 Task: Add a signature Jennifer Adams containing Best wishes for a happy National Nurses Day, Jennifer Adams to email address softage.8@softage.net and add a folder Financial aid
Action: Mouse moved to (137, 174)
Screenshot: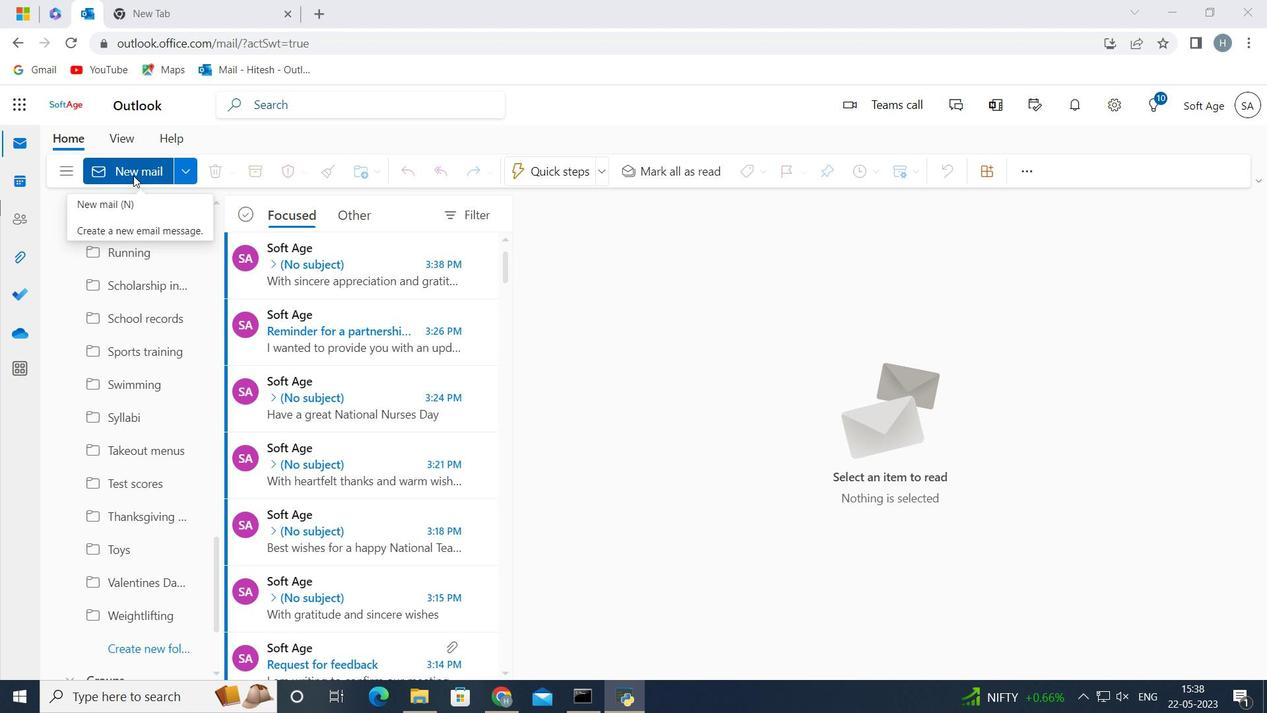 
Action: Mouse pressed left at (137, 174)
Screenshot: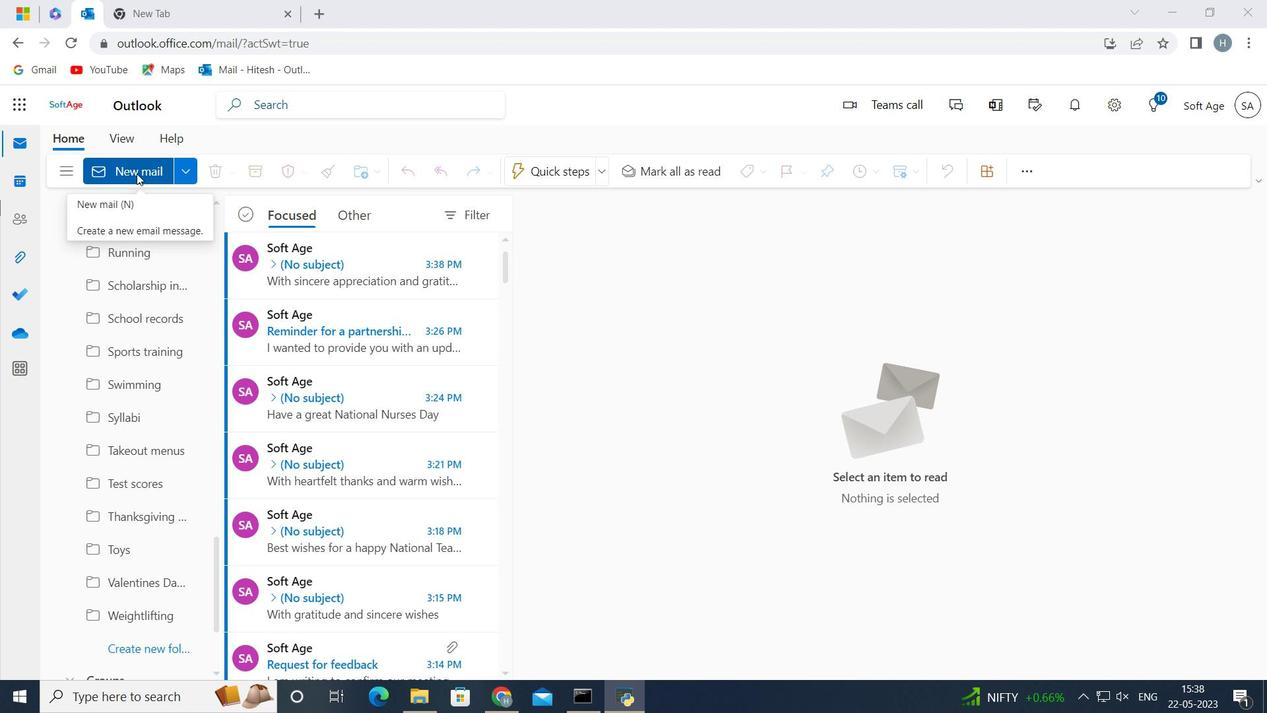 
Action: Mouse moved to (1047, 176)
Screenshot: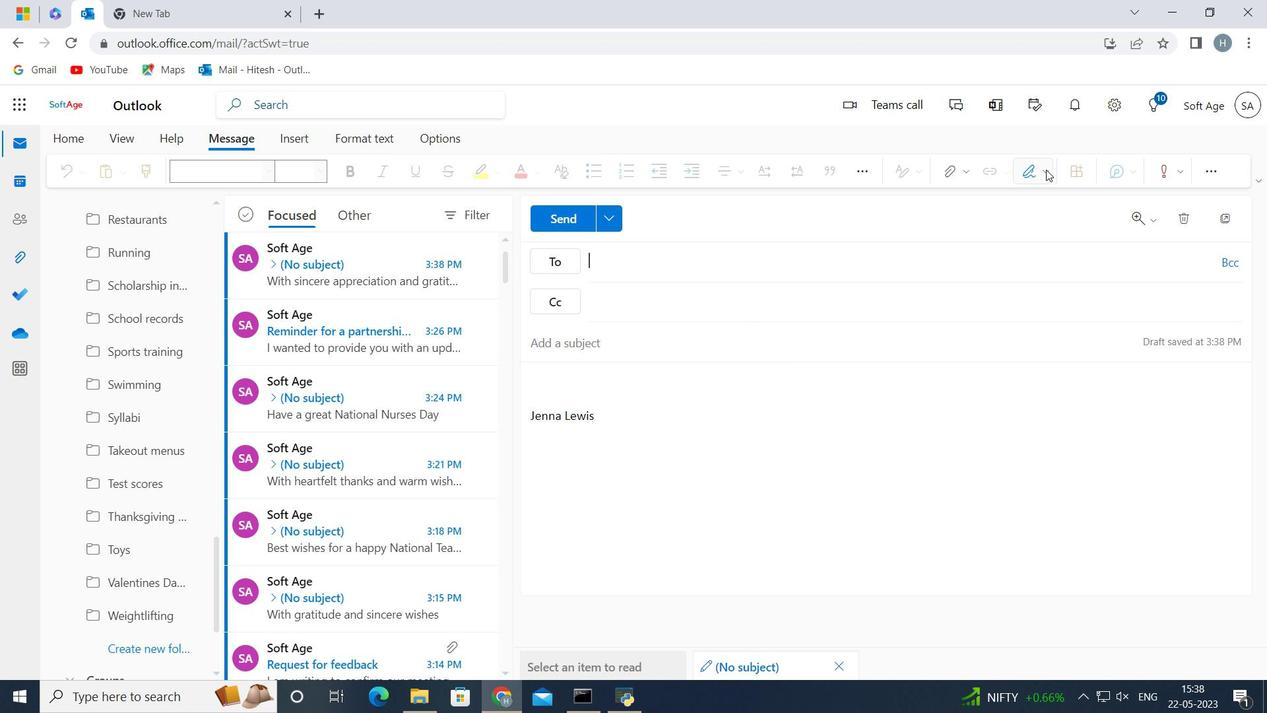 
Action: Mouse pressed left at (1047, 176)
Screenshot: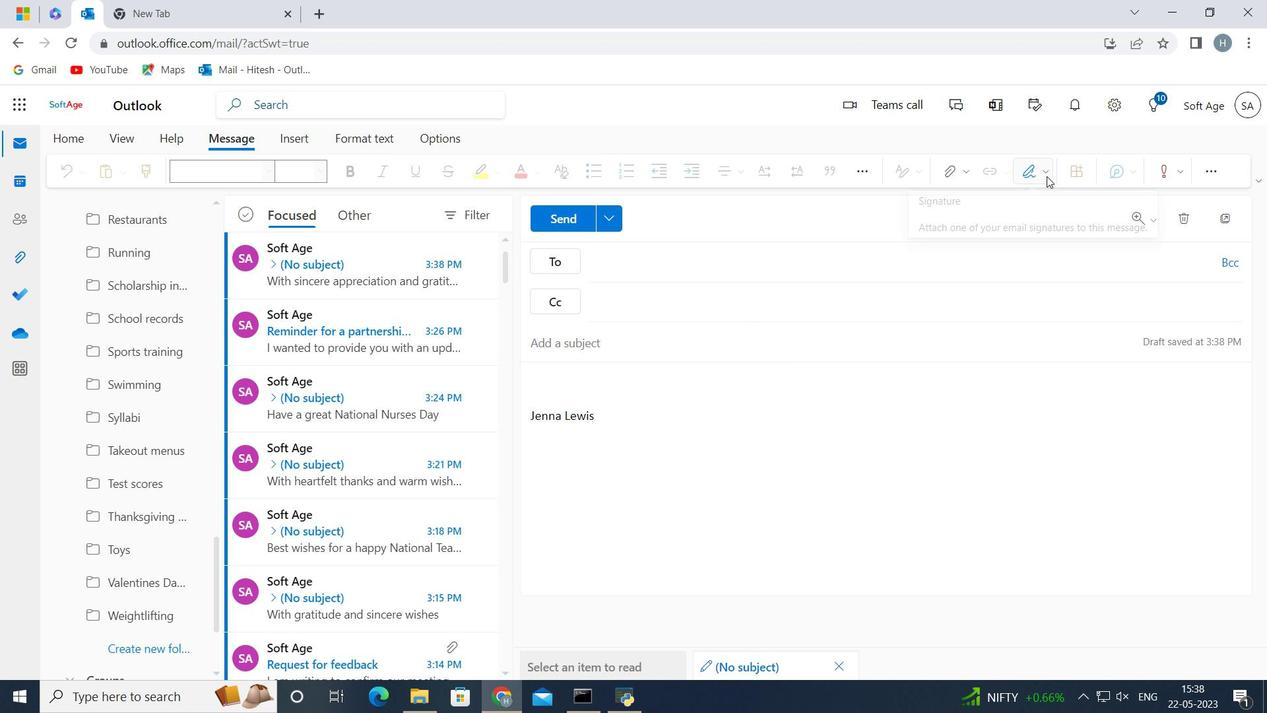 
Action: Mouse moved to (994, 425)
Screenshot: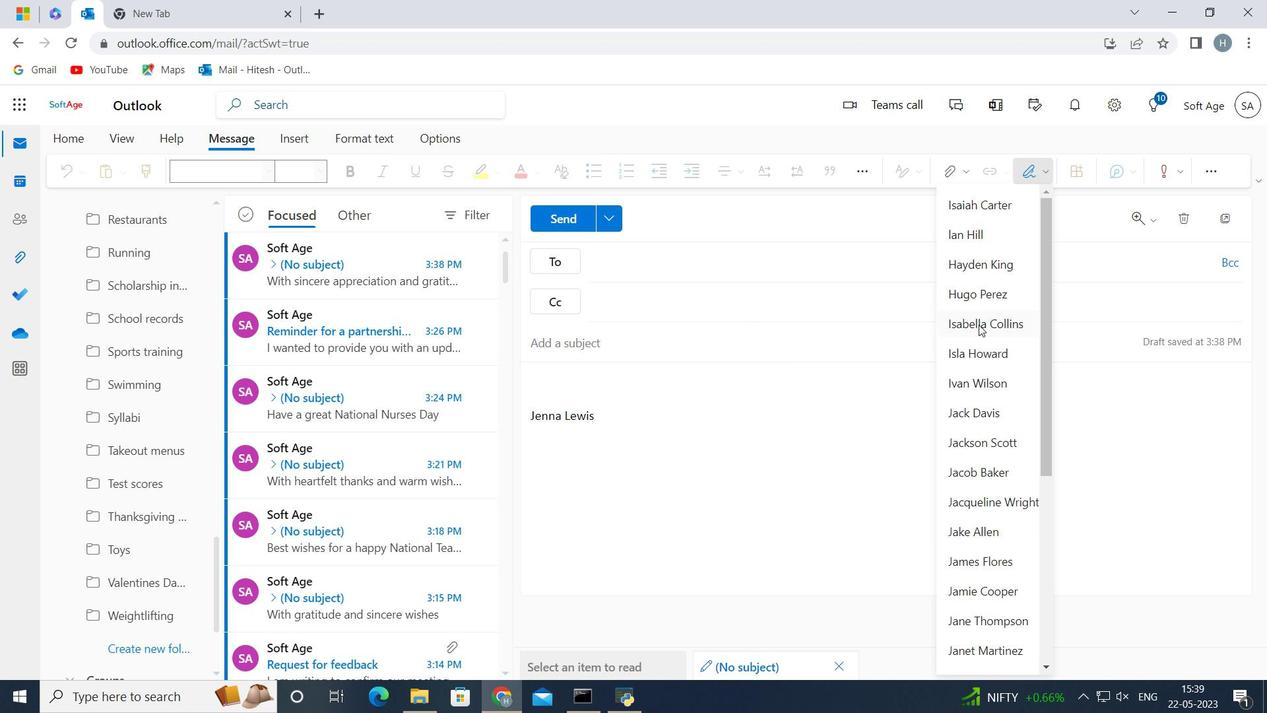 
Action: Mouse scrolled (994, 425) with delta (0, 0)
Screenshot: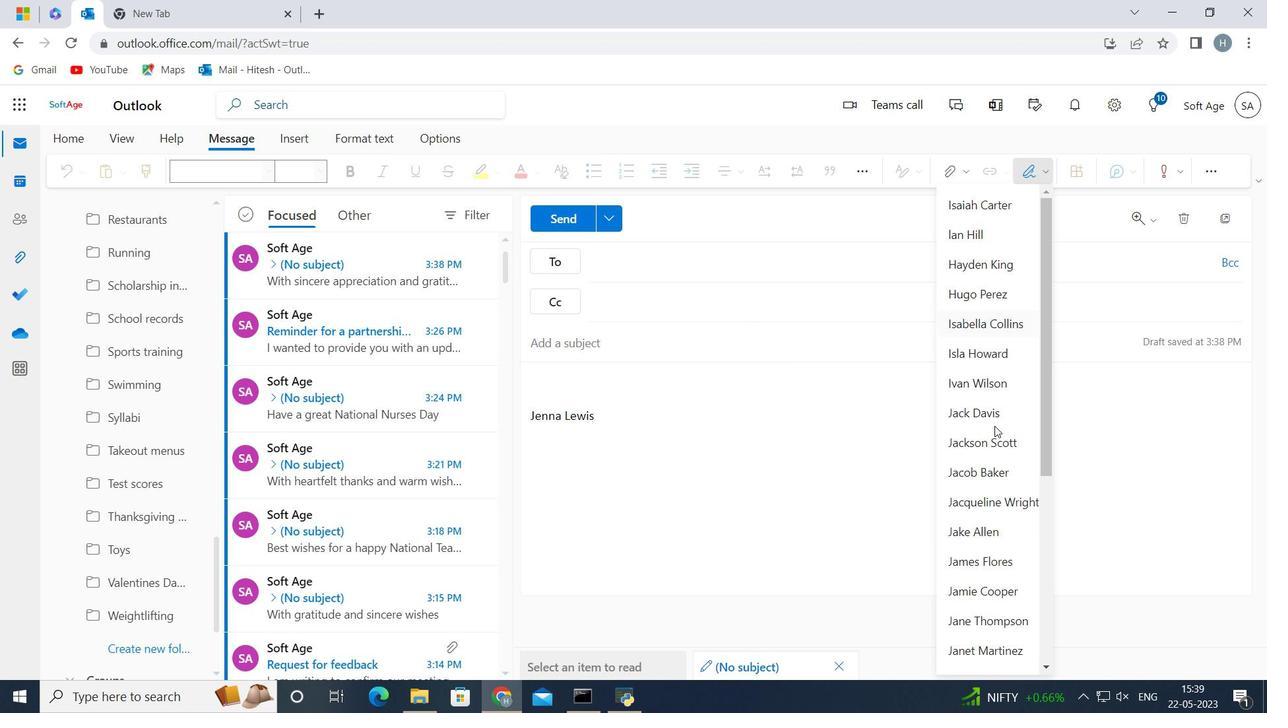 
Action: Mouse moved to (994, 427)
Screenshot: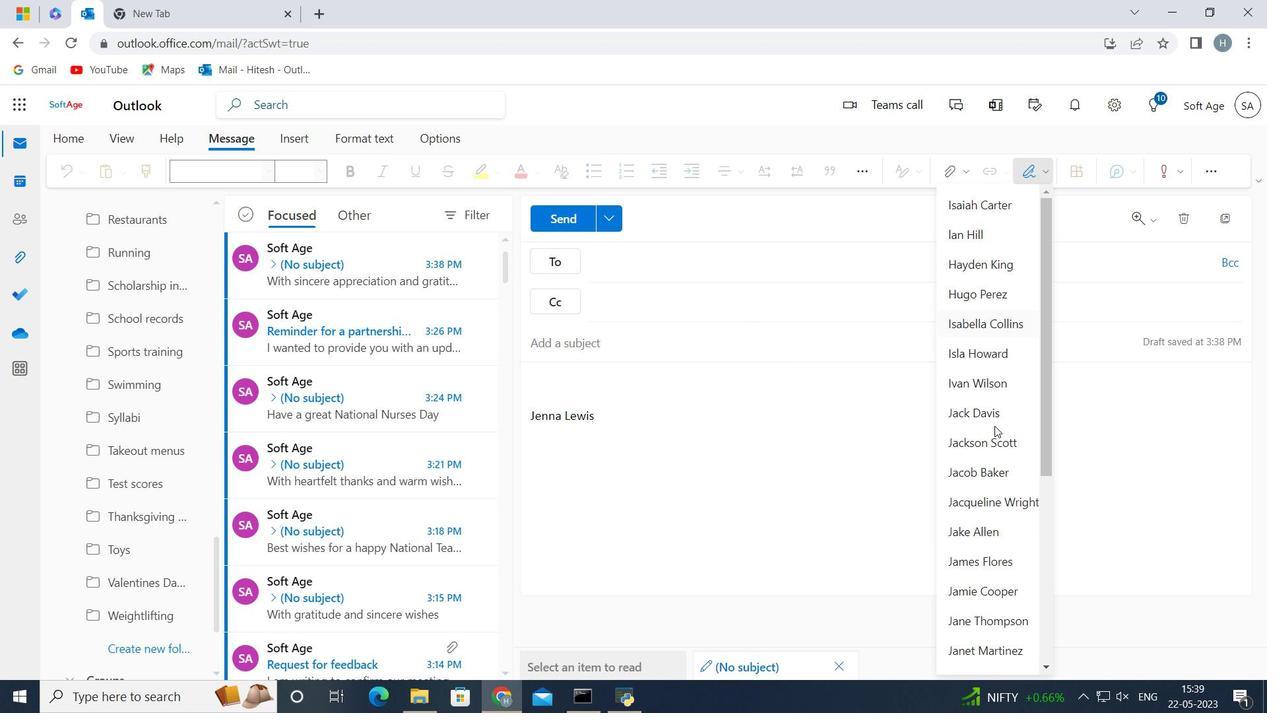 
Action: Mouse scrolled (994, 427) with delta (0, 0)
Screenshot: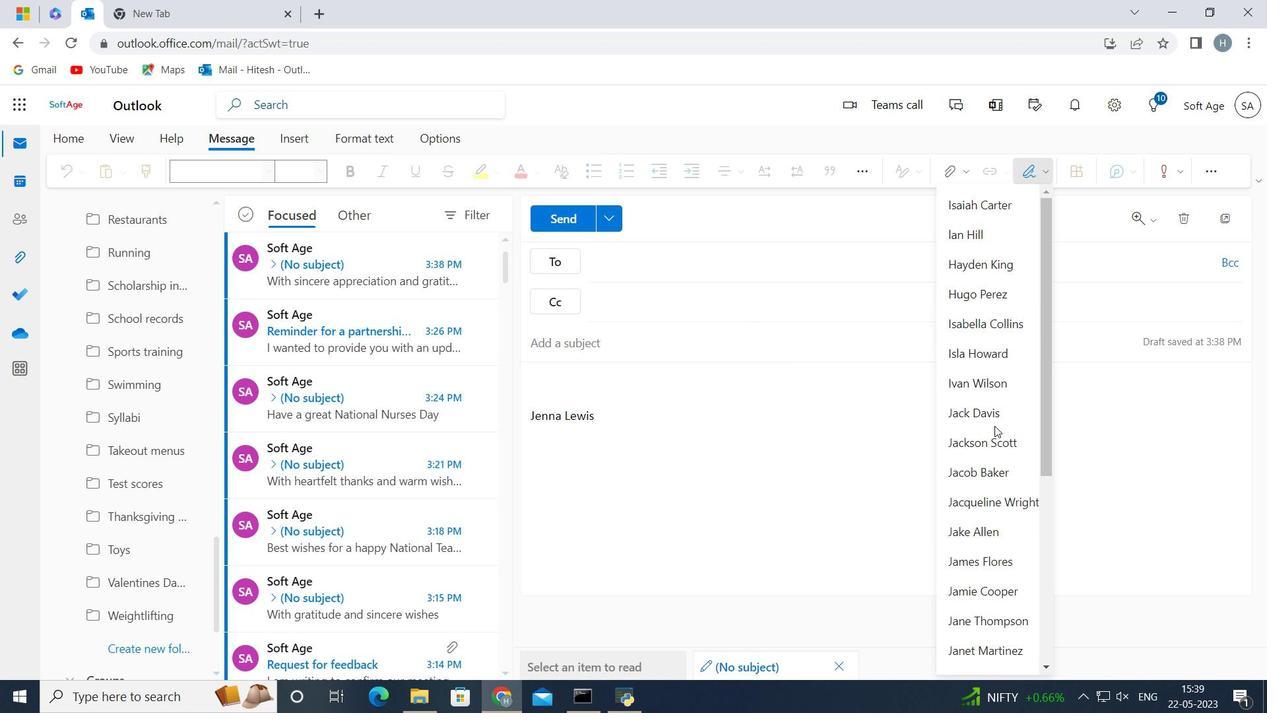 
Action: Mouse scrolled (994, 427) with delta (0, 0)
Screenshot: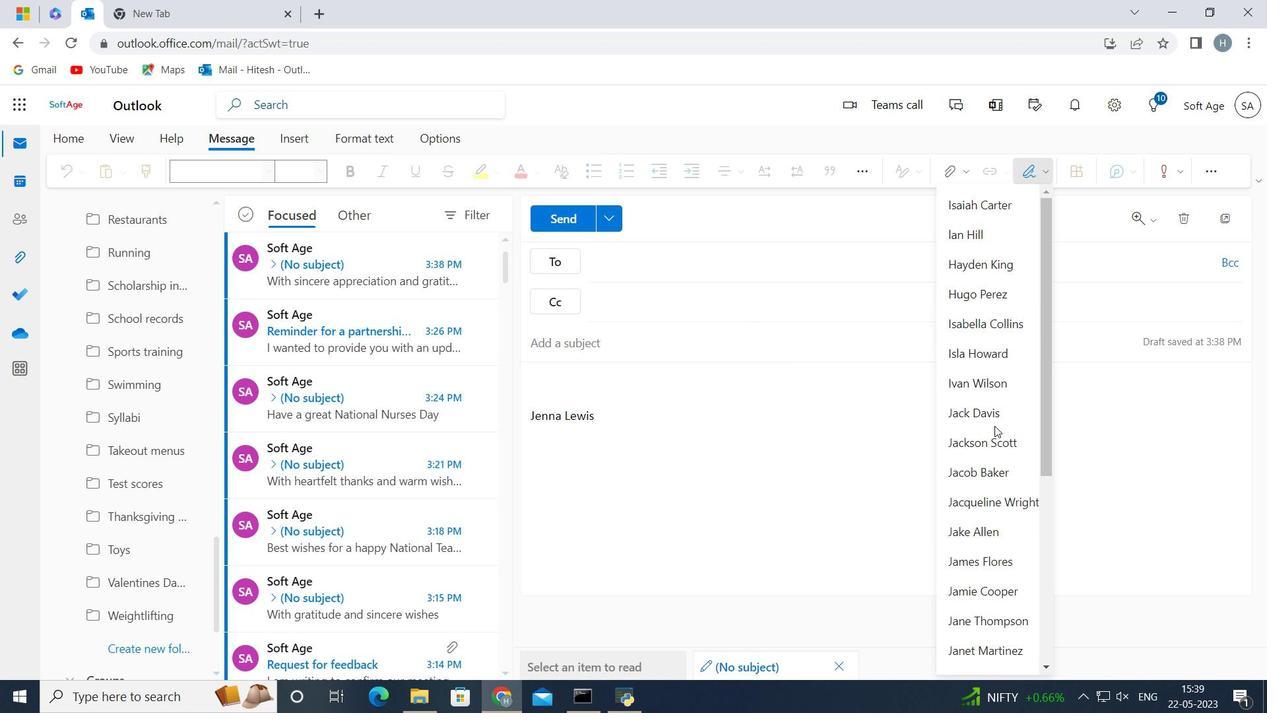
Action: Mouse scrolled (994, 427) with delta (0, 0)
Screenshot: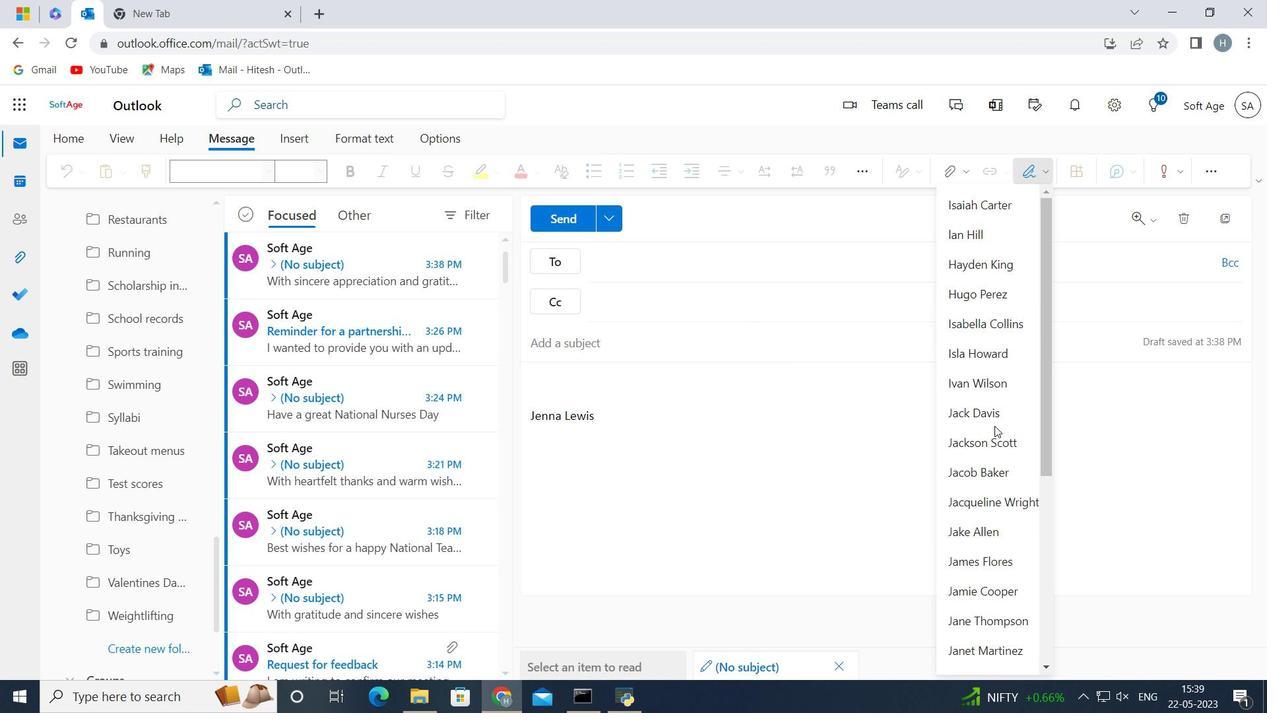 
Action: Mouse scrolled (994, 427) with delta (0, 0)
Screenshot: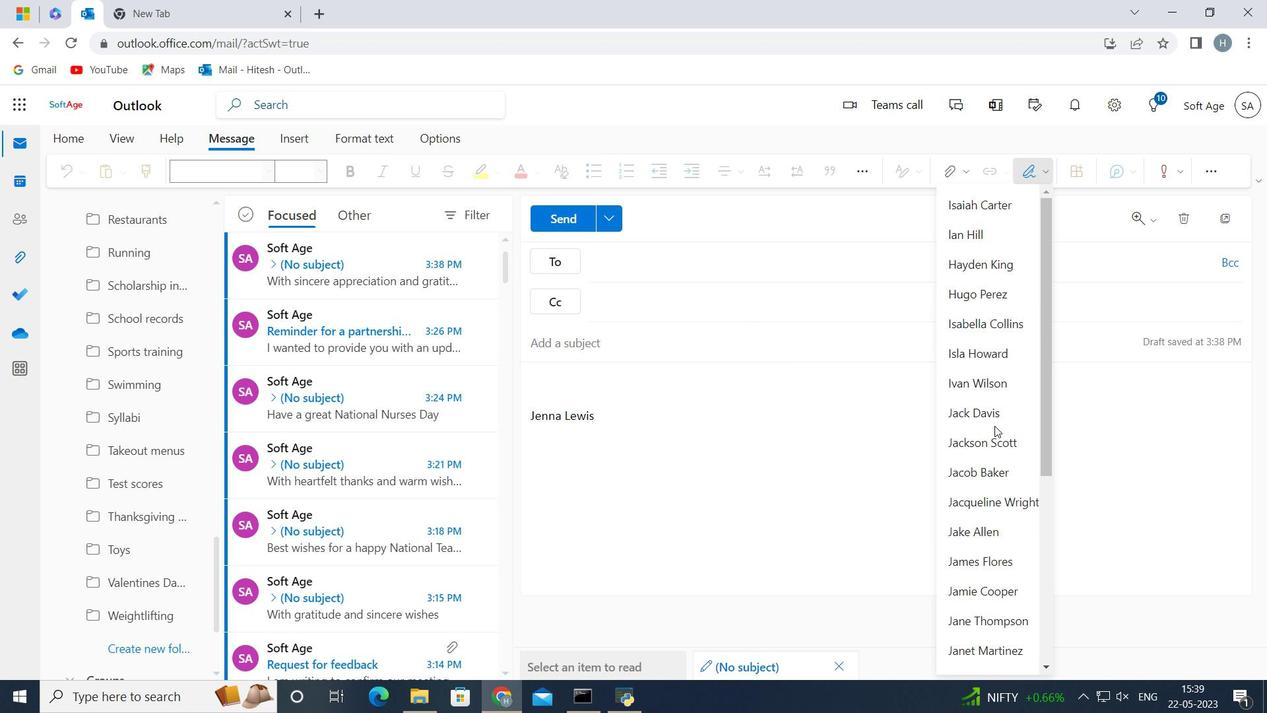 
Action: Mouse moved to (994, 428)
Screenshot: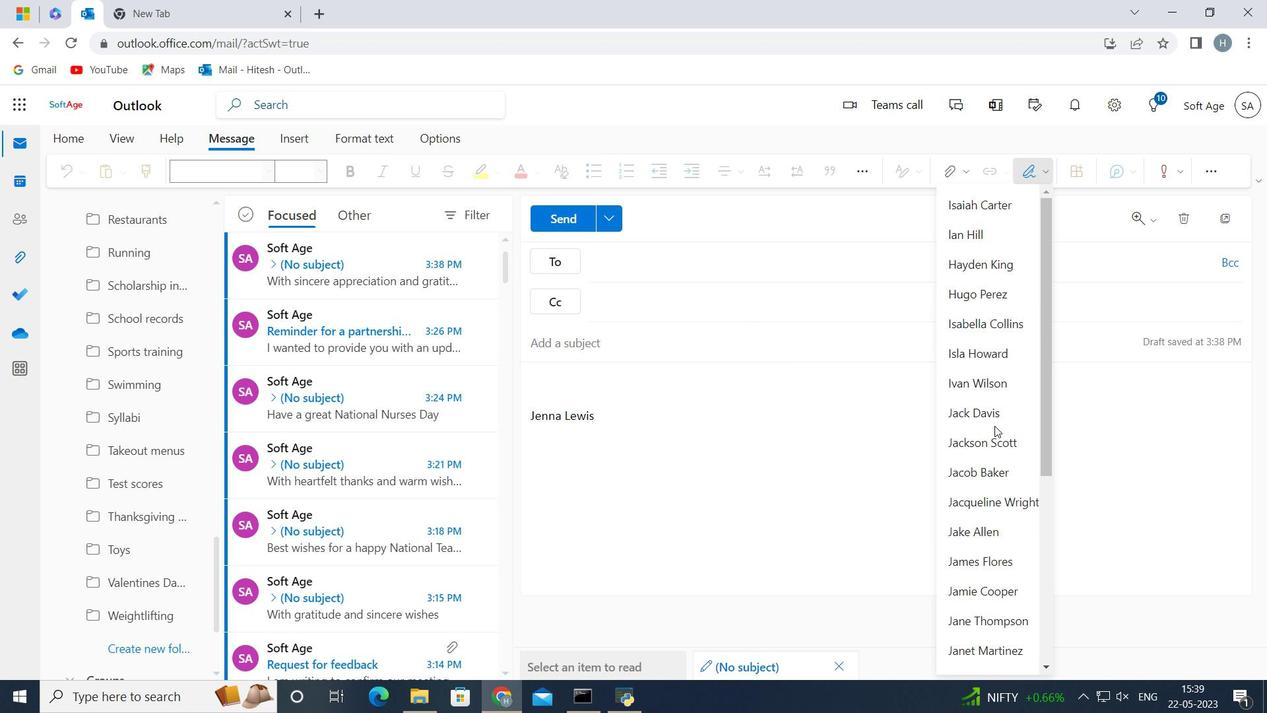 
Action: Mouse scrolled (994, 427) with delta (0, 0)
Screenshot: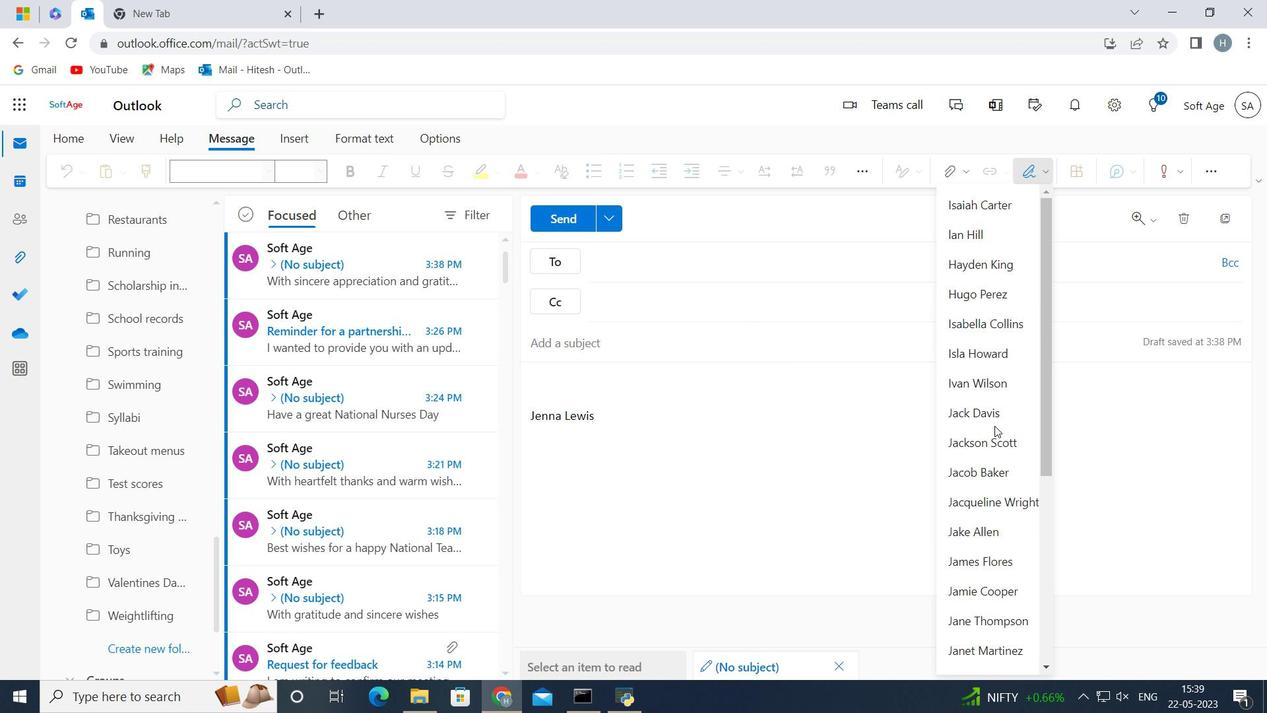 
Action: Mouse moved to (992, 443)
Screenshot: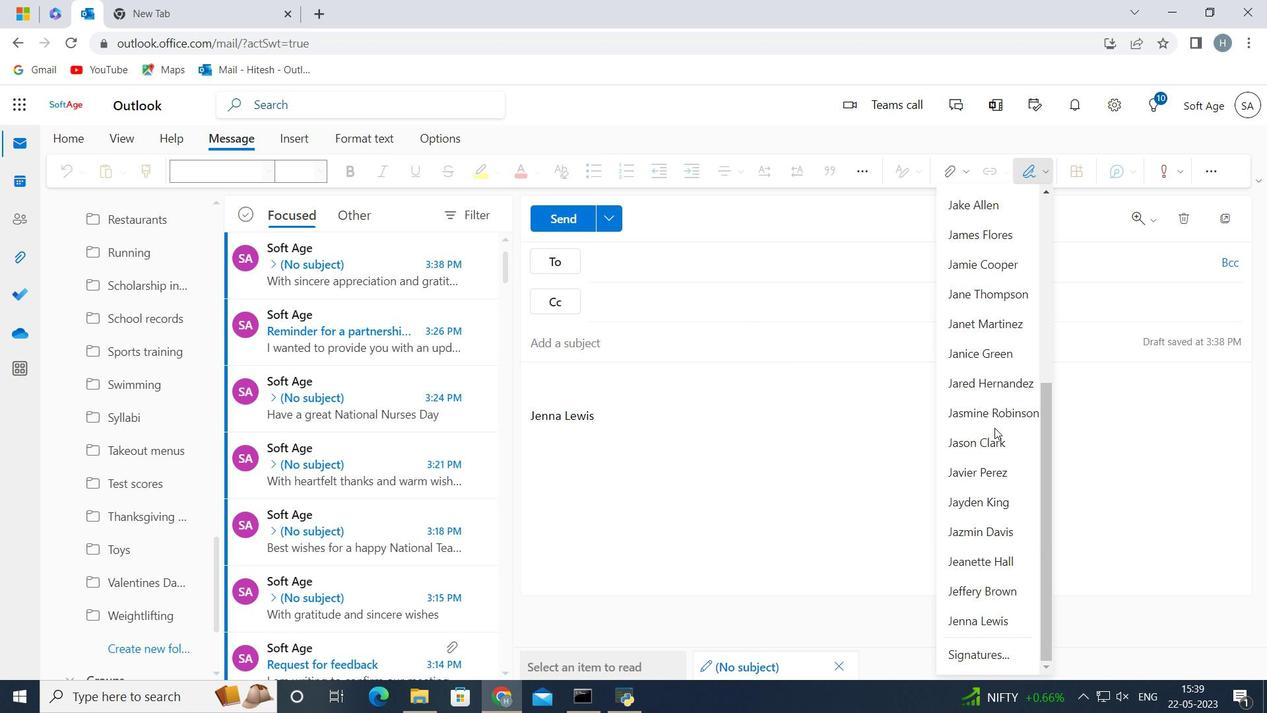 
Action: Mouse scrolled (993, 436) with delta (0, 0)
Screenshot: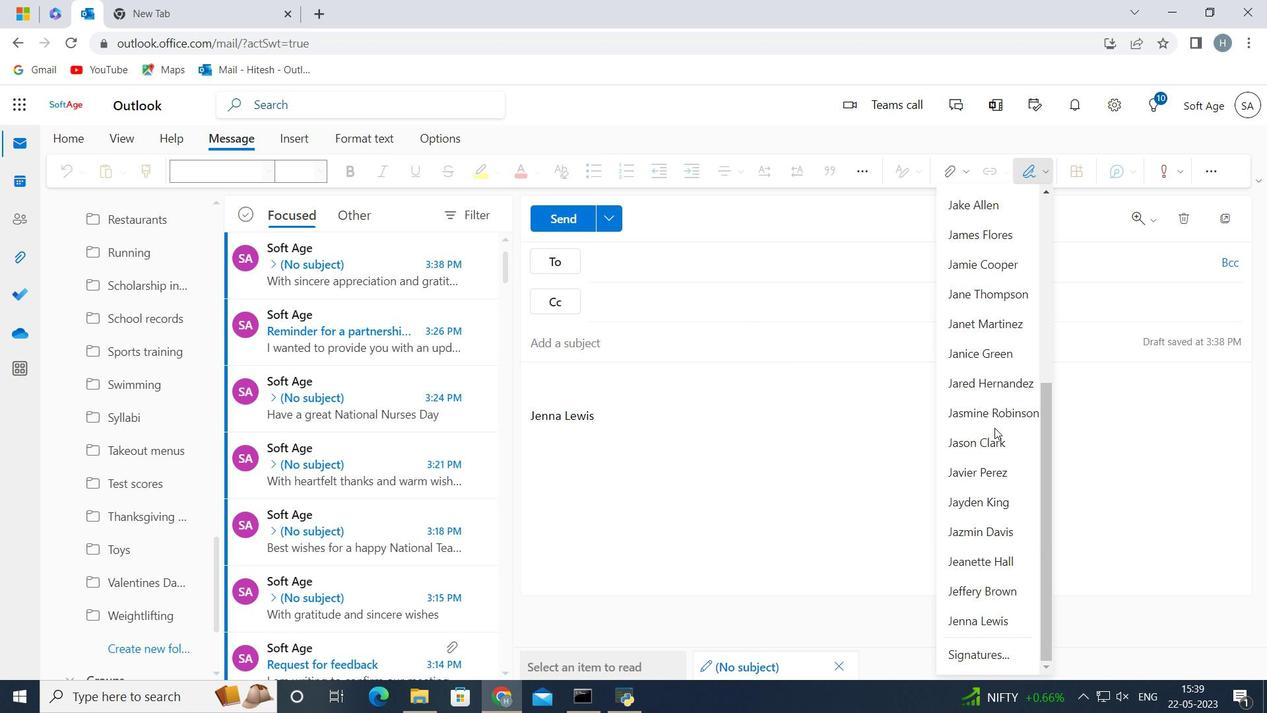 
Action: Mouse moved to (991, 452)
Screenshot: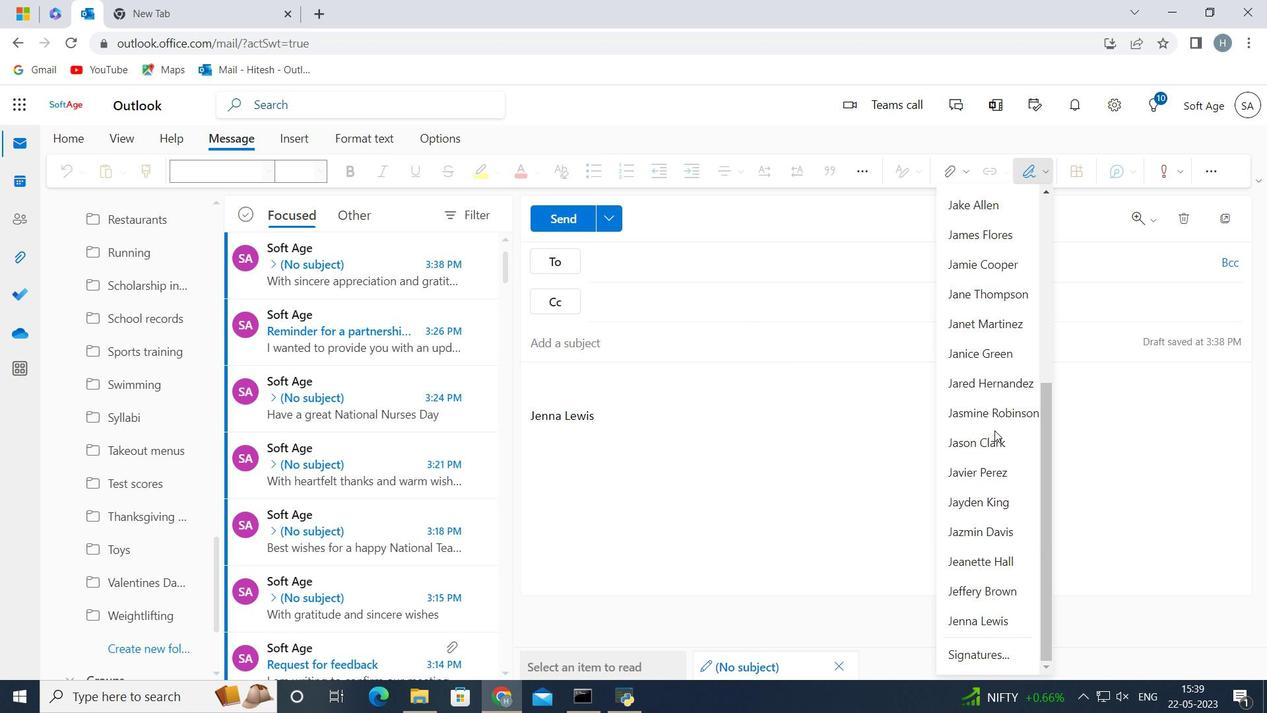 
Action: Mouse scrolled (991, 446) with delta (0, 0)
Screenshot: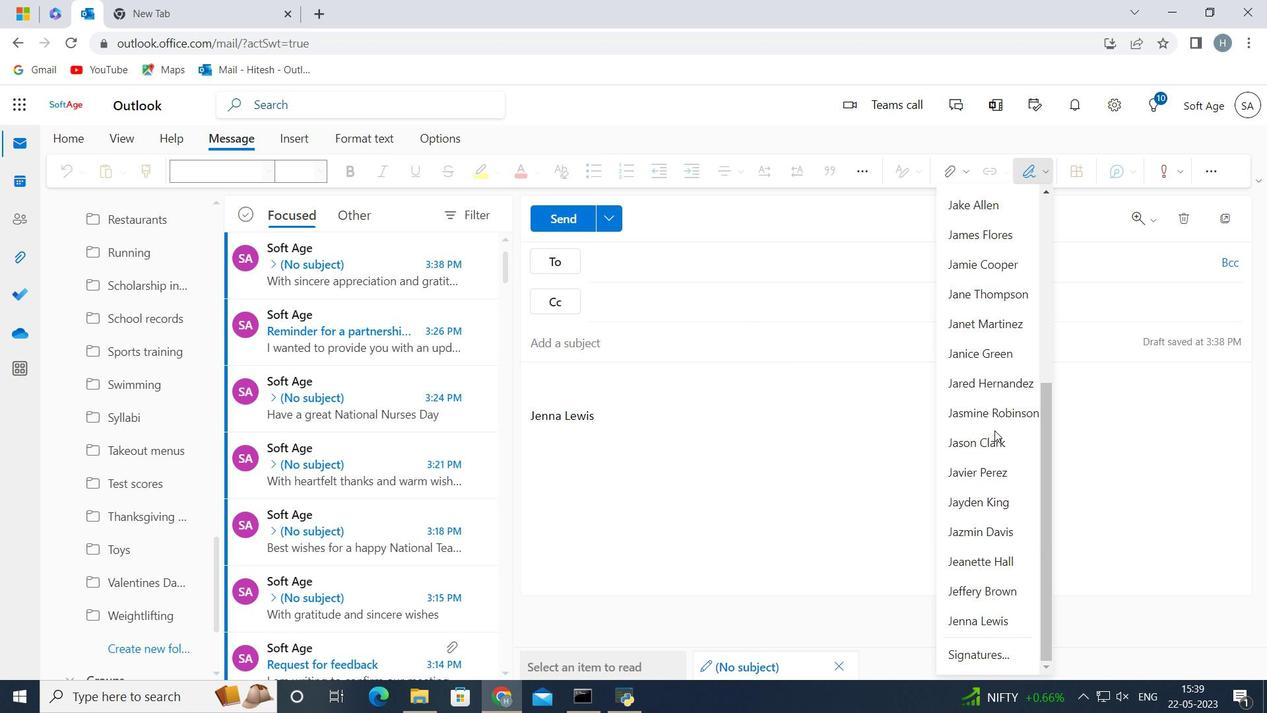 
Action: Mouse moved to (989, 468)
Screenshot: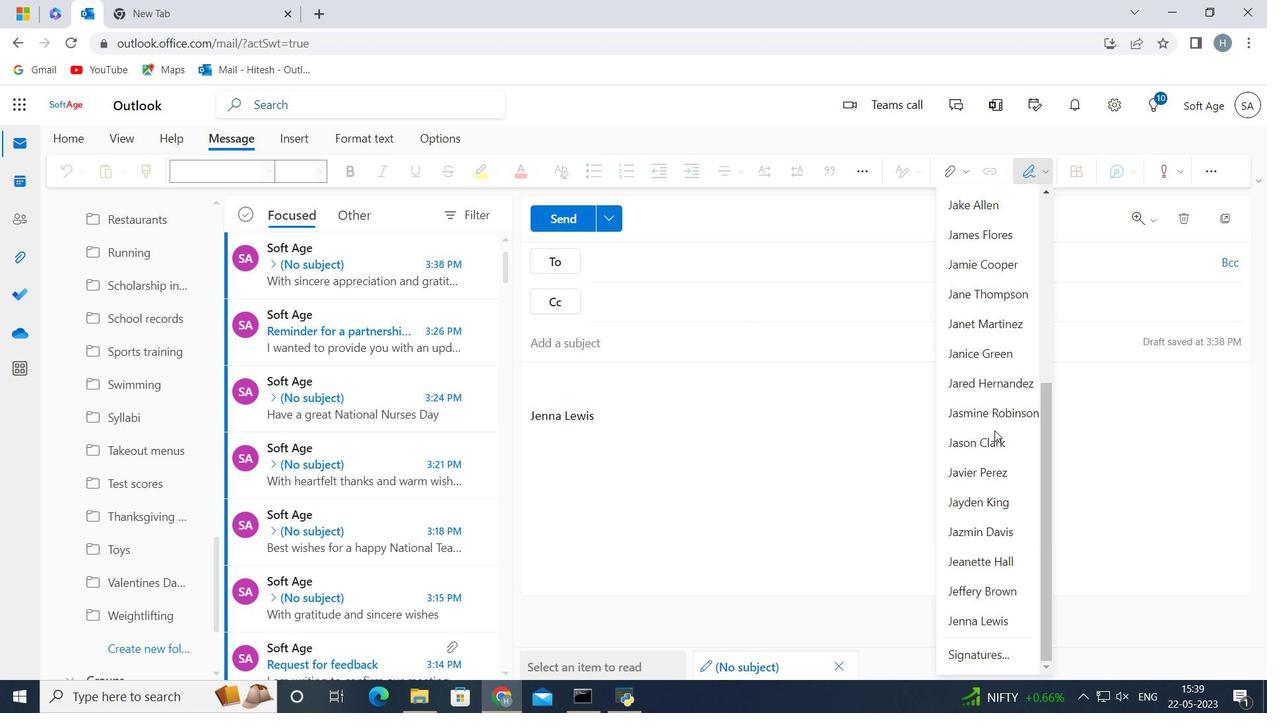 
Action: Mouse scrolled (990, 456) with delta (0, 0)
Screenshot: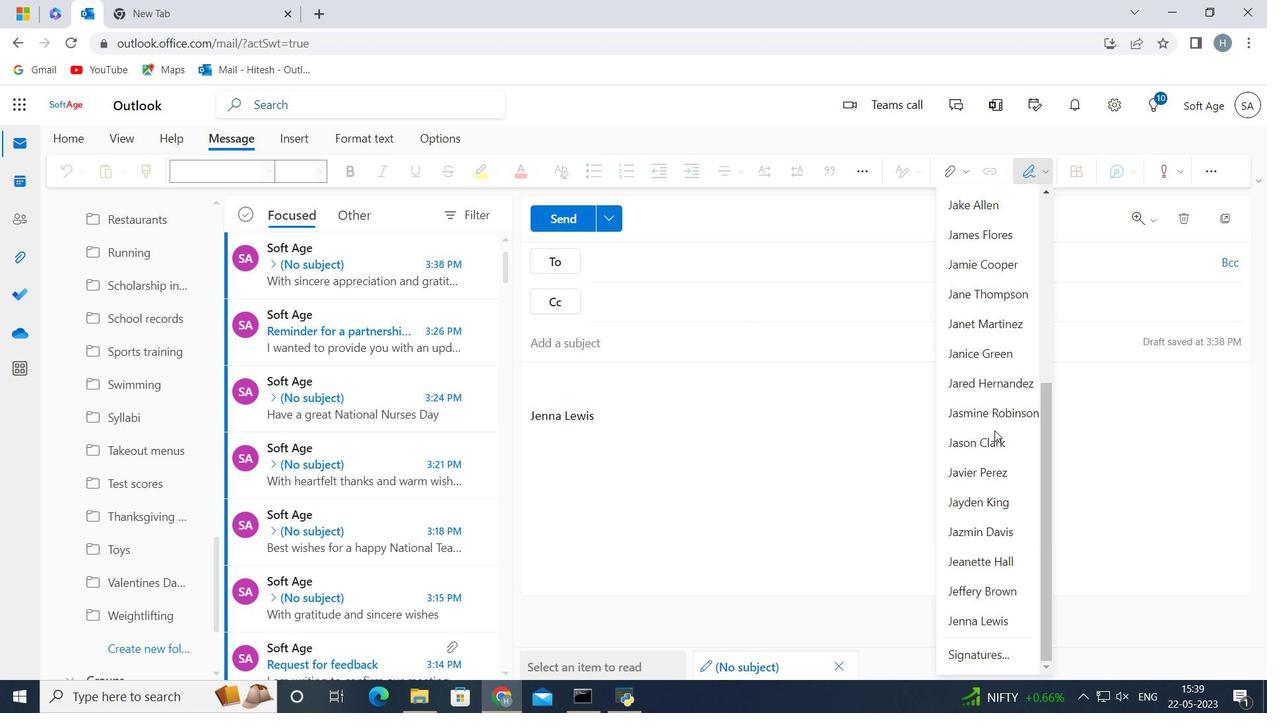 
Action: Mouse moved to (987, 485)
Screenshot: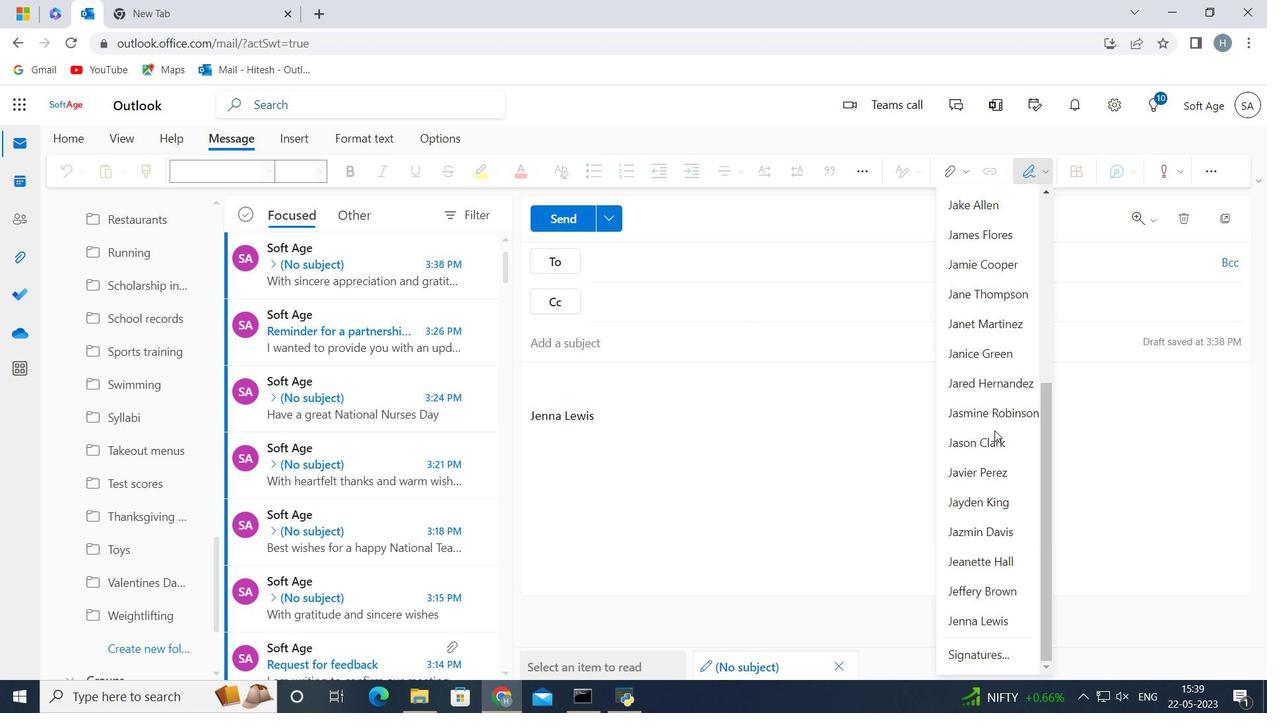 
Action: Mouse scrolled (987, 472) with delta (0, 0)
Screenshot: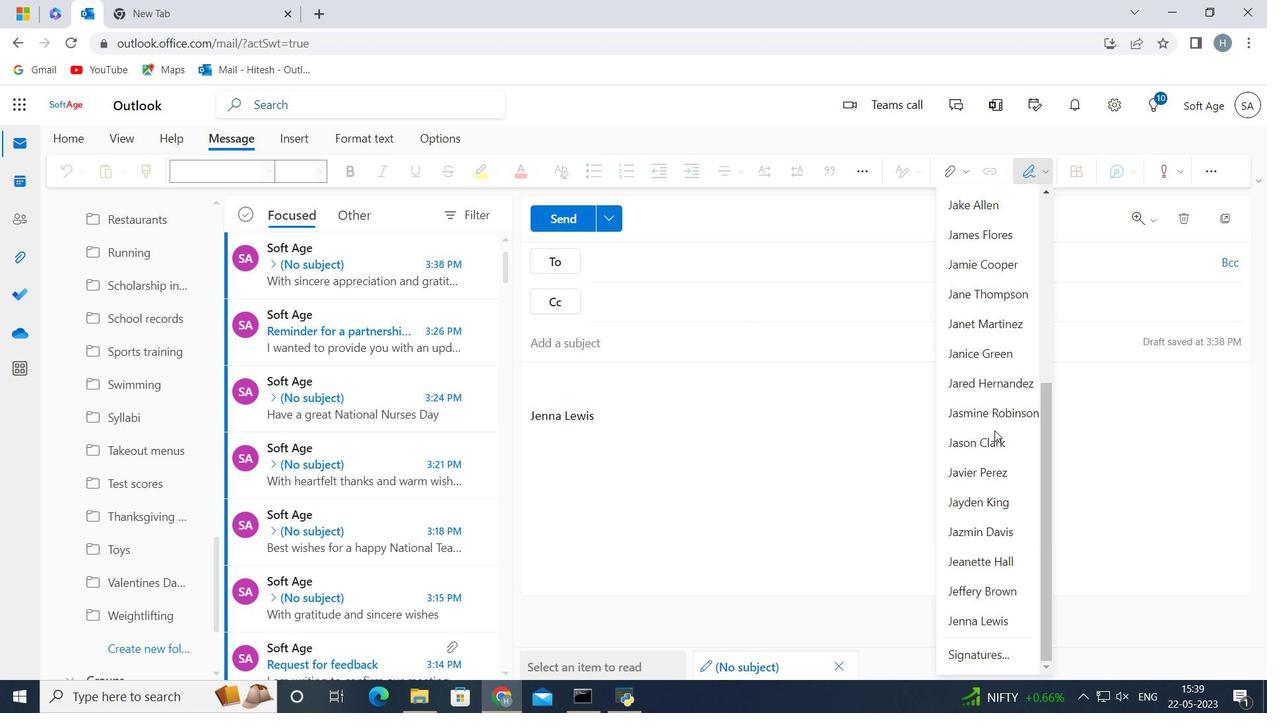 
Action: Mouse moved to (974, 658)
Screenshot: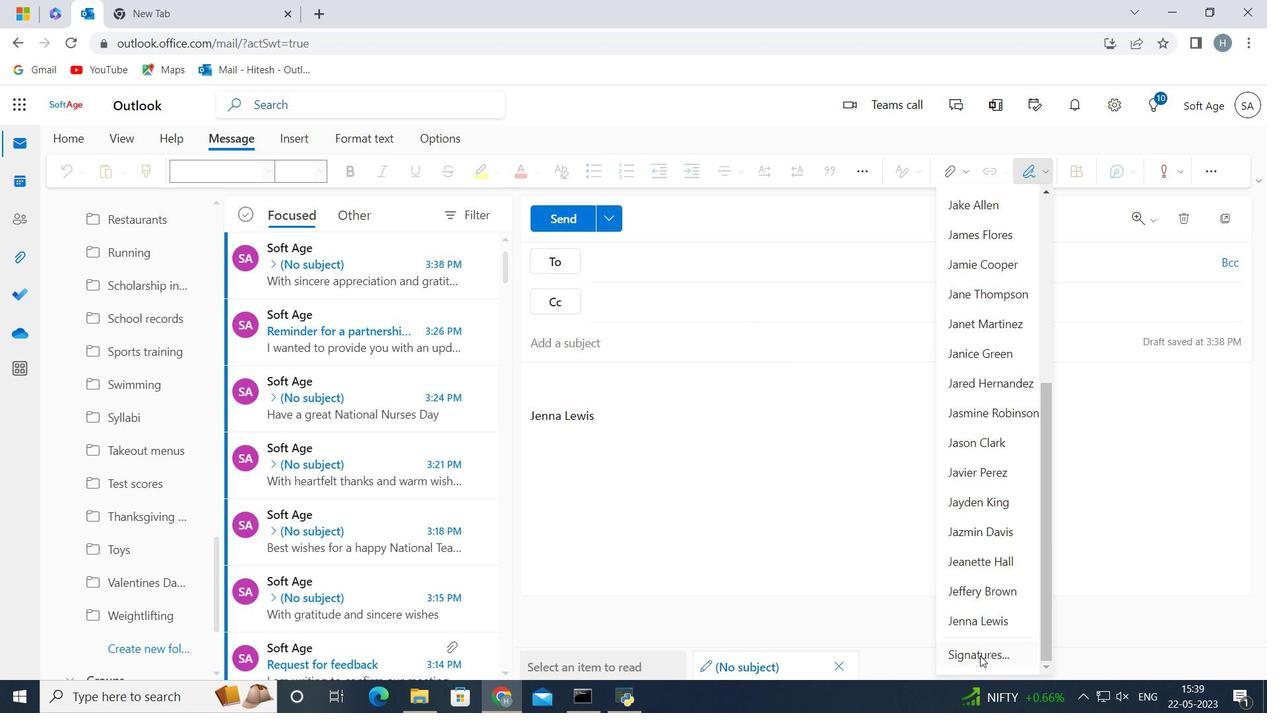 
Action: Mouse pressed left at (974, 658)
Screenshot: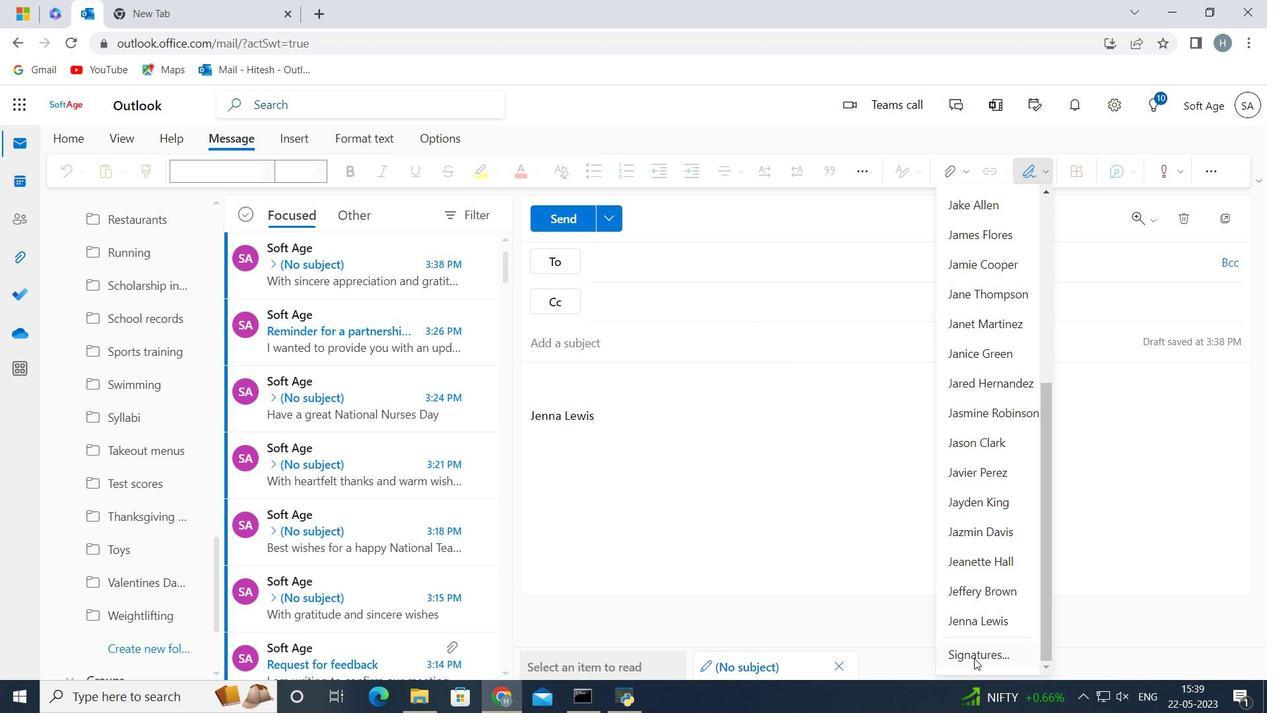 
Action: Mouse moved to (884, 296)
Screenshot: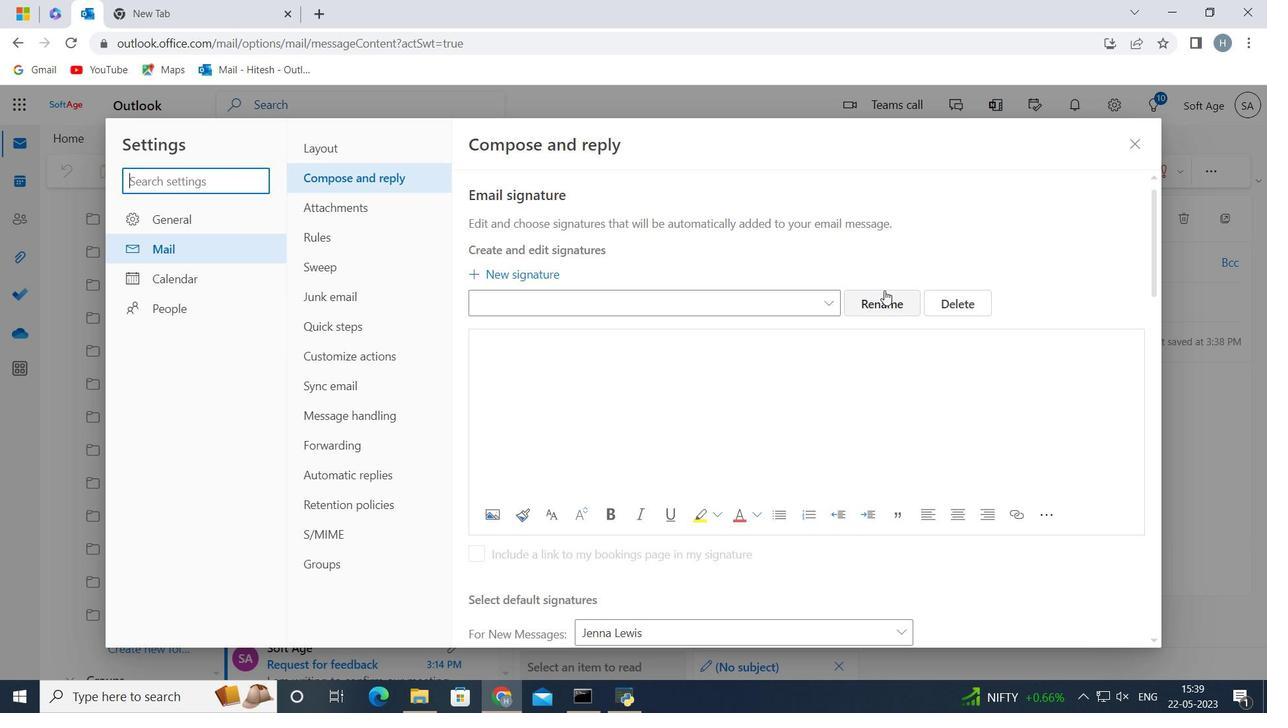 
Action: Mouse pressed left at (884, 296)
Screenshot: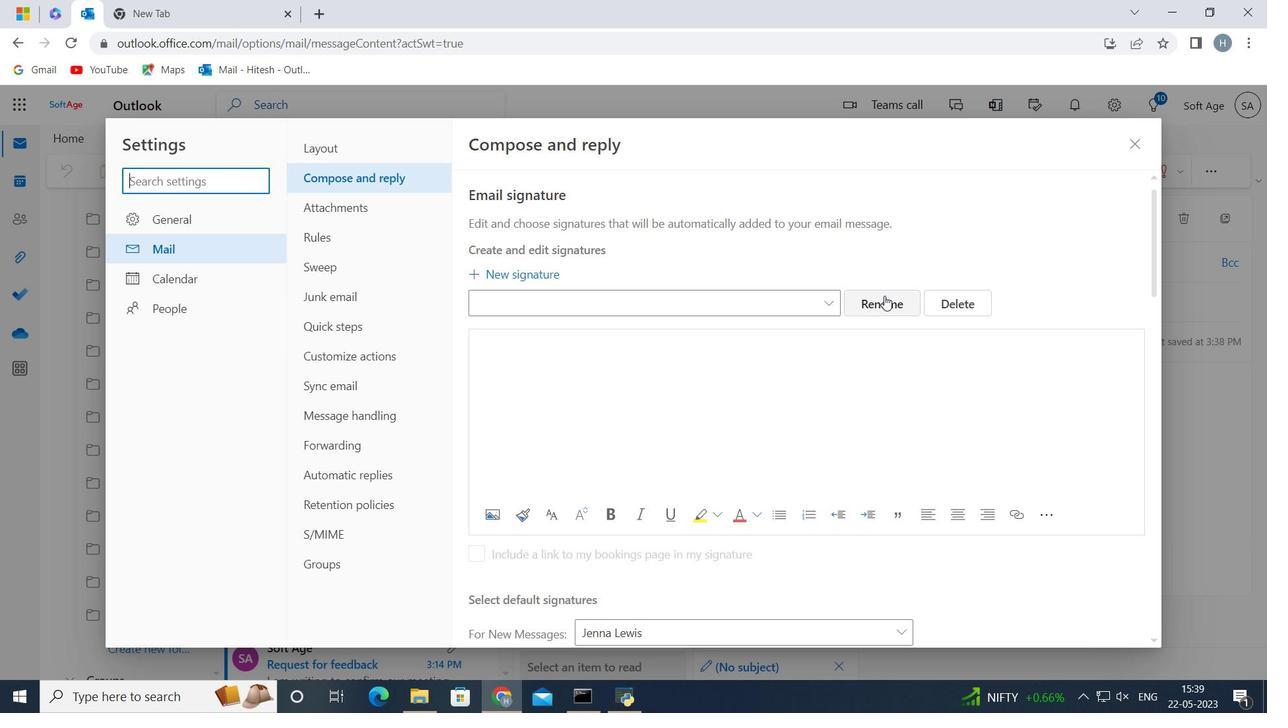 
Action: Mouse moved to (848, 303)
Screenshot: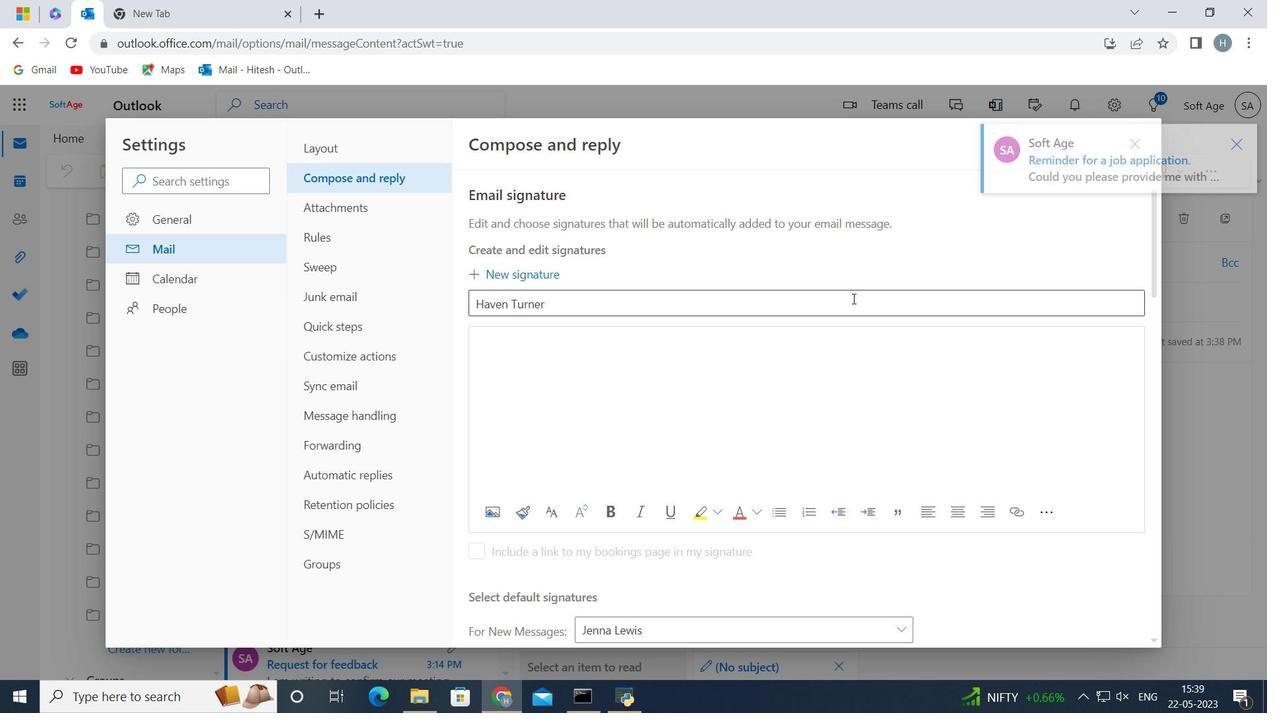 
Action: Mouse pressed left at (848, 303)
Screenshot: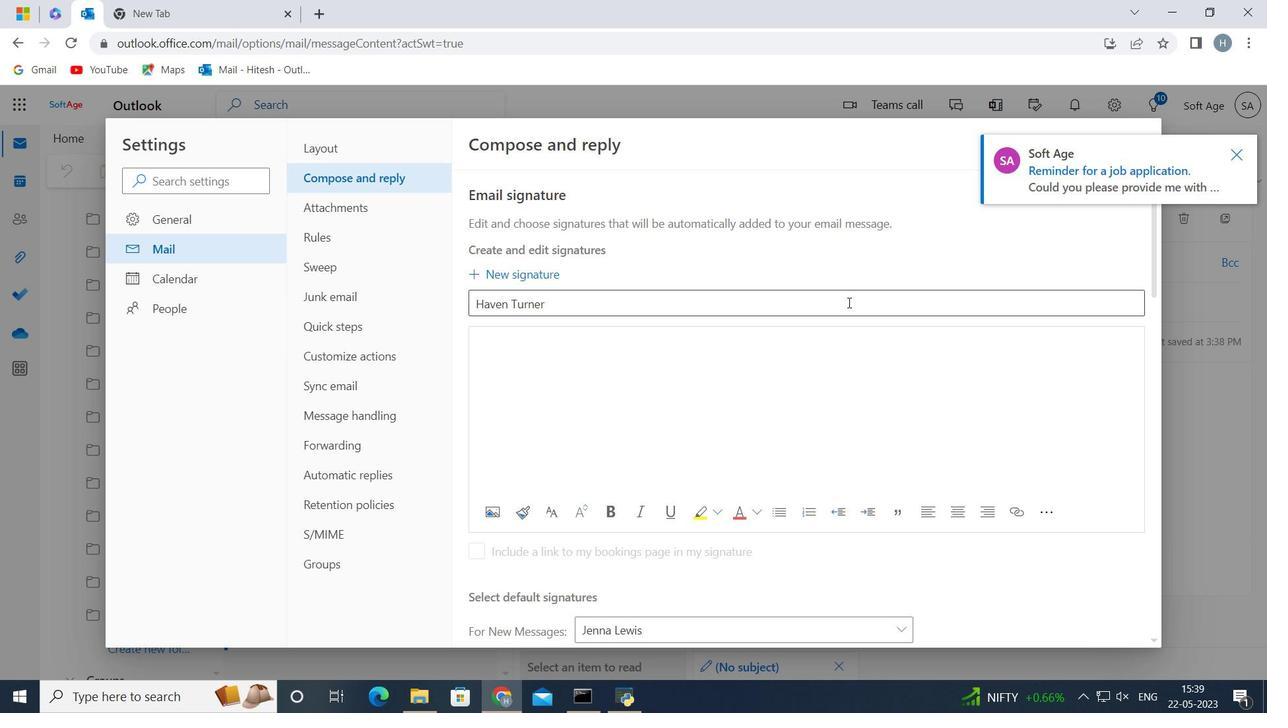 
Action: Key pressed <Key.backspace><Key.backspace><Key.backspace><Key.backspace><Key.backspace><Key.backspace><Key.backspace><Key.backspace><Key.backspace><Key.backspace><Key.backspace><Key.backspace><Key.backspace><Key.shift>Jennier<Key.space><Key.shift>Adams
Screenshot: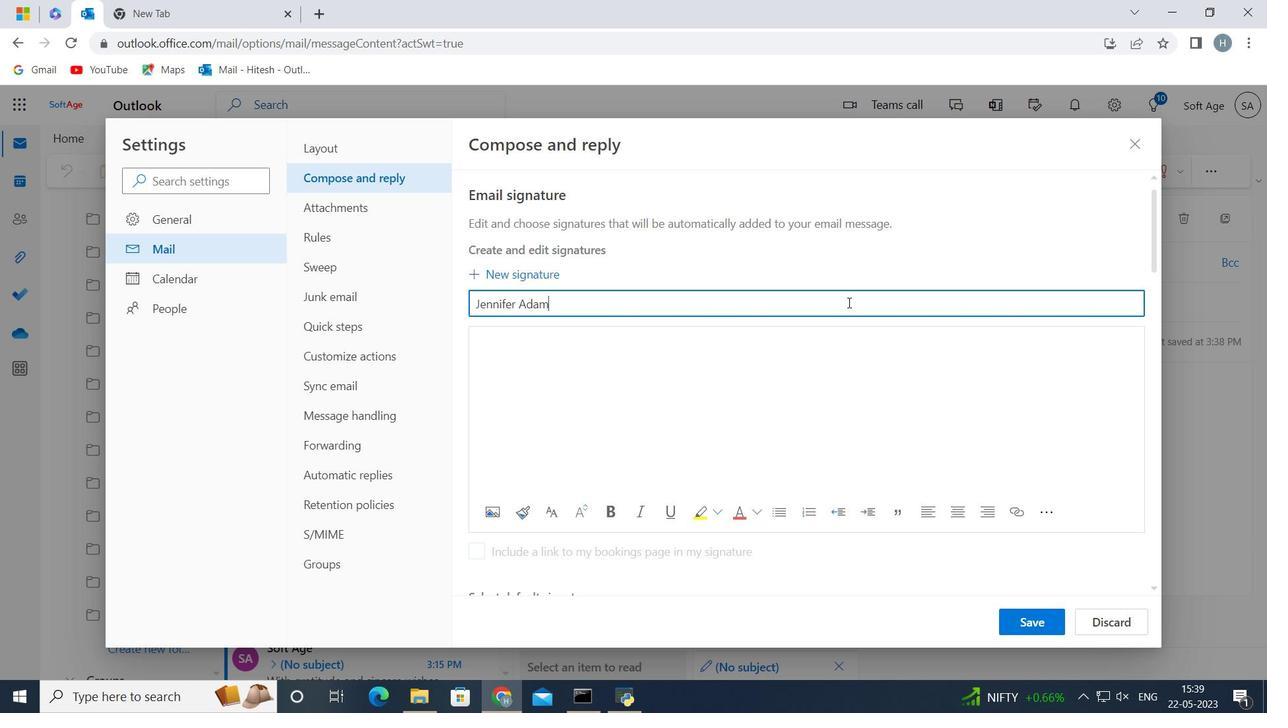 
Action: Mouse moved to (713, 395)
Screenshot: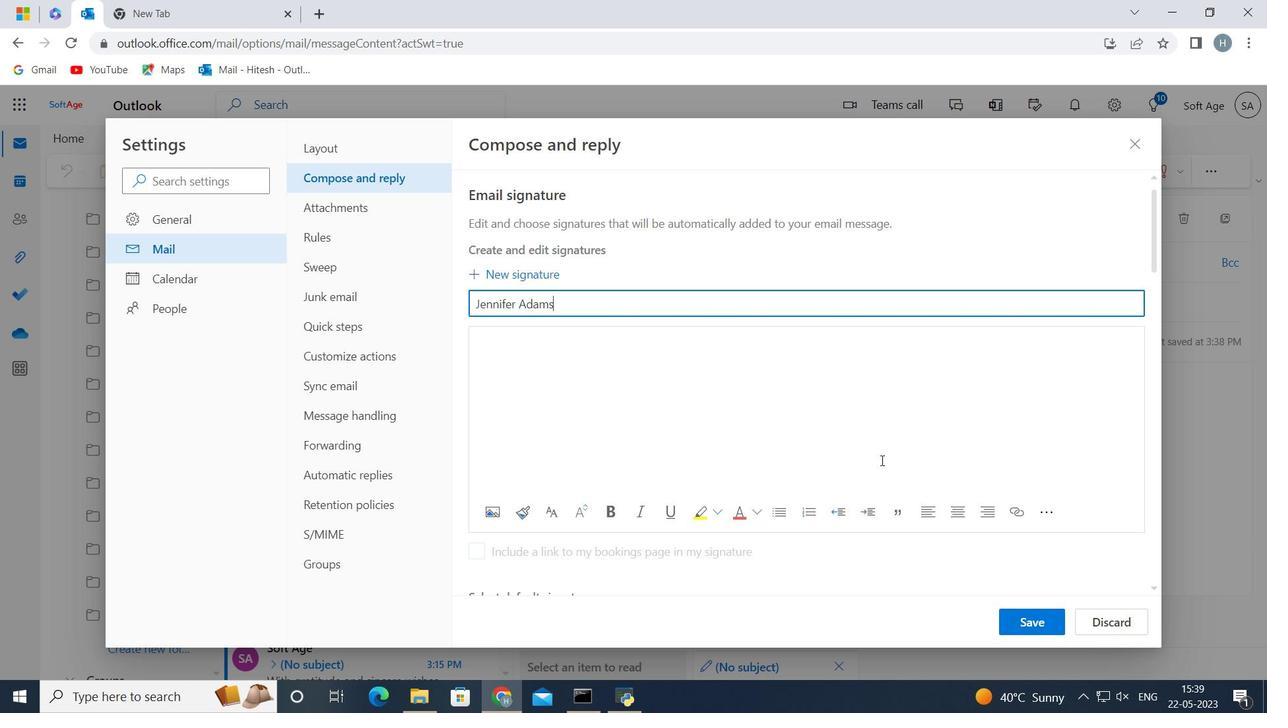 
Action: Mouse pressed left at (713, 395)
Screenshot: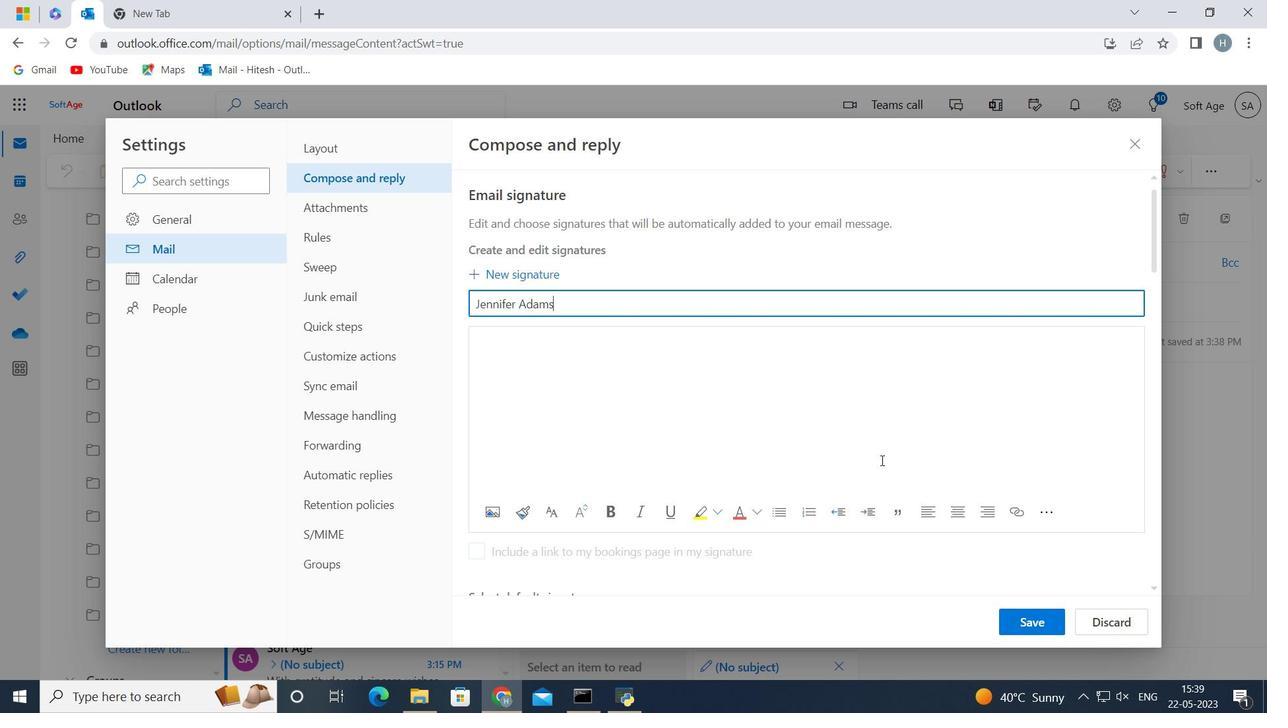 
Action: Key pressed <Key.shift>Jennifer<Key.space><Key.shift>Adams
Screenshot: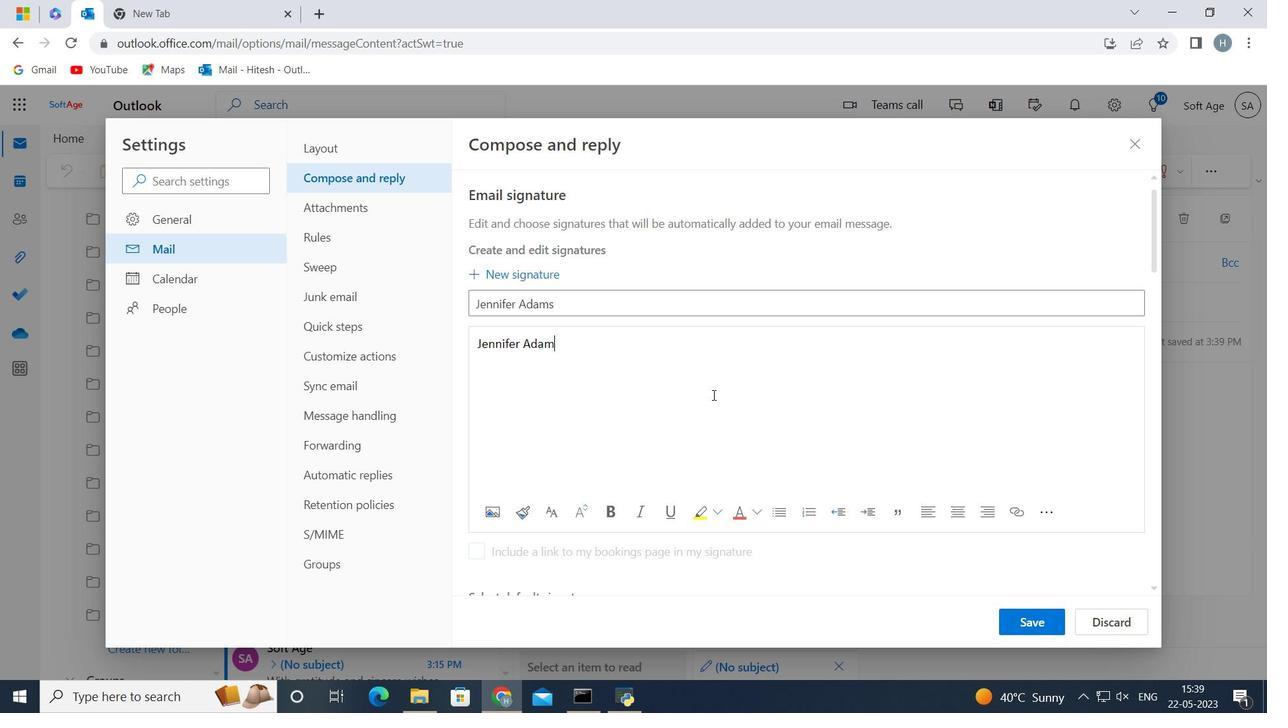 
Action: Mouse moved to (1027, 620)
Screenshot: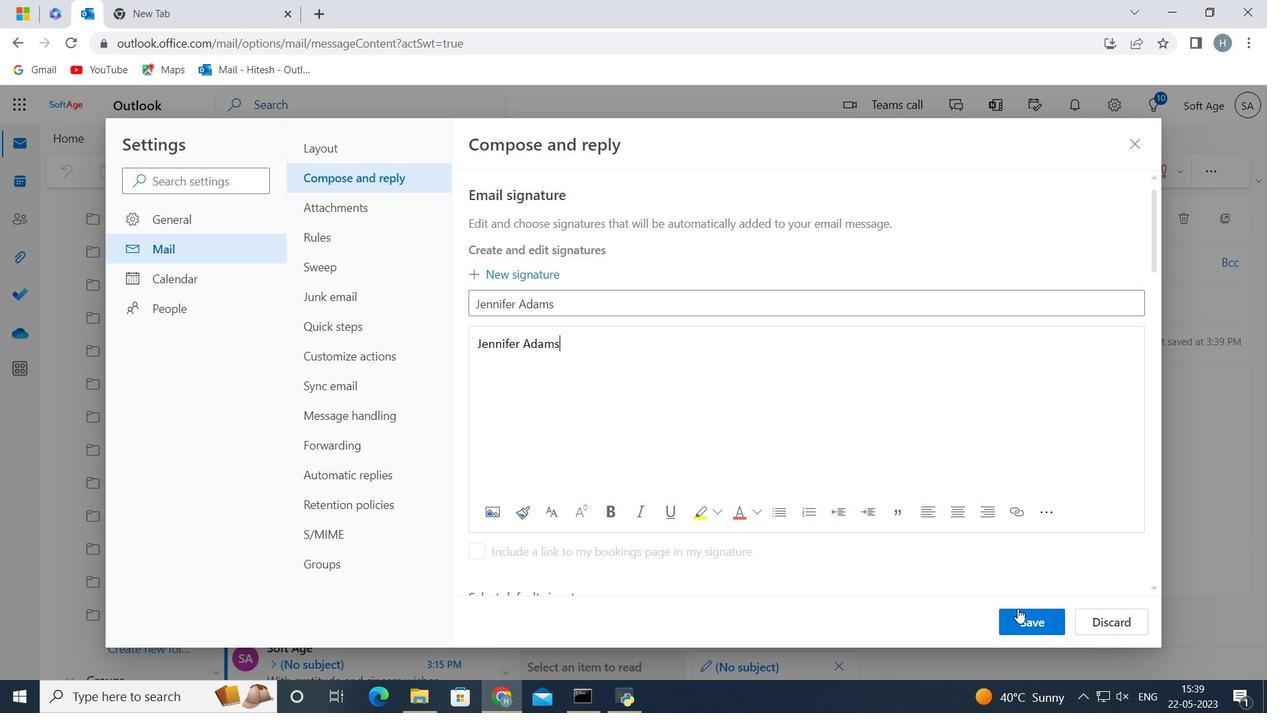 
Action: Mouse pressed left at (1027, 620)
Screenshot: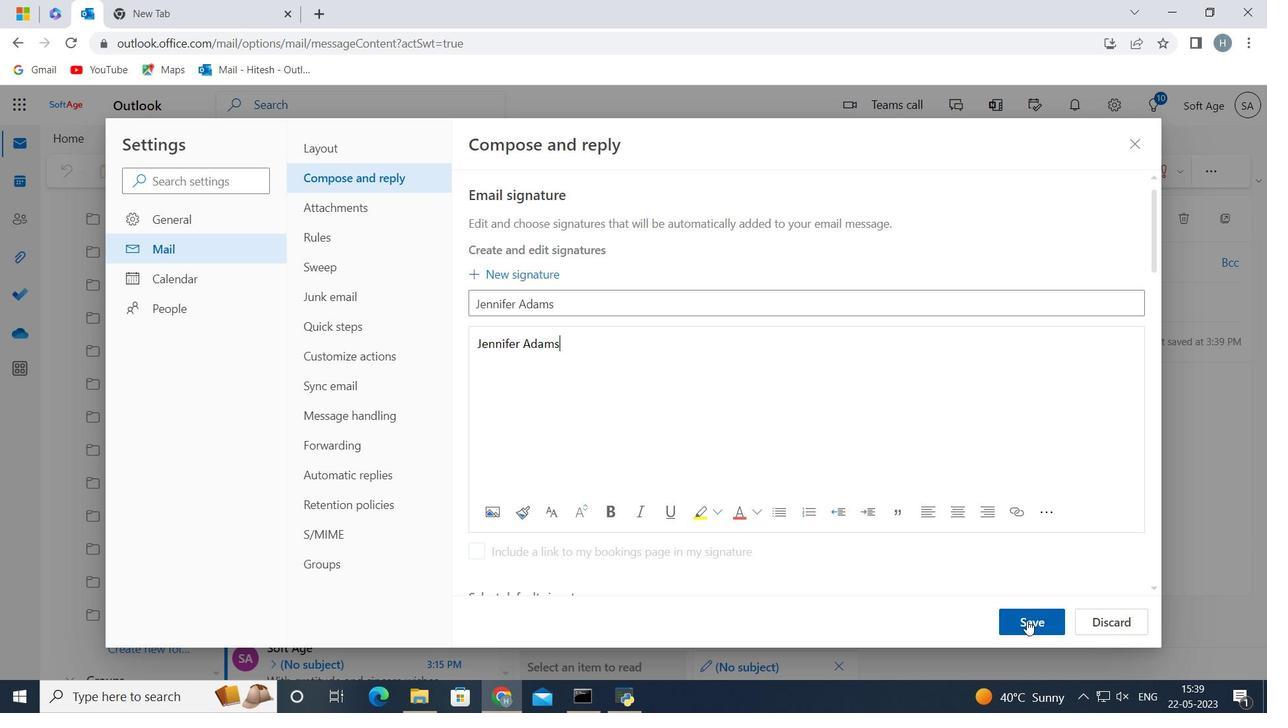 
Action: Mouse moved to (838, 376)
Screenshot: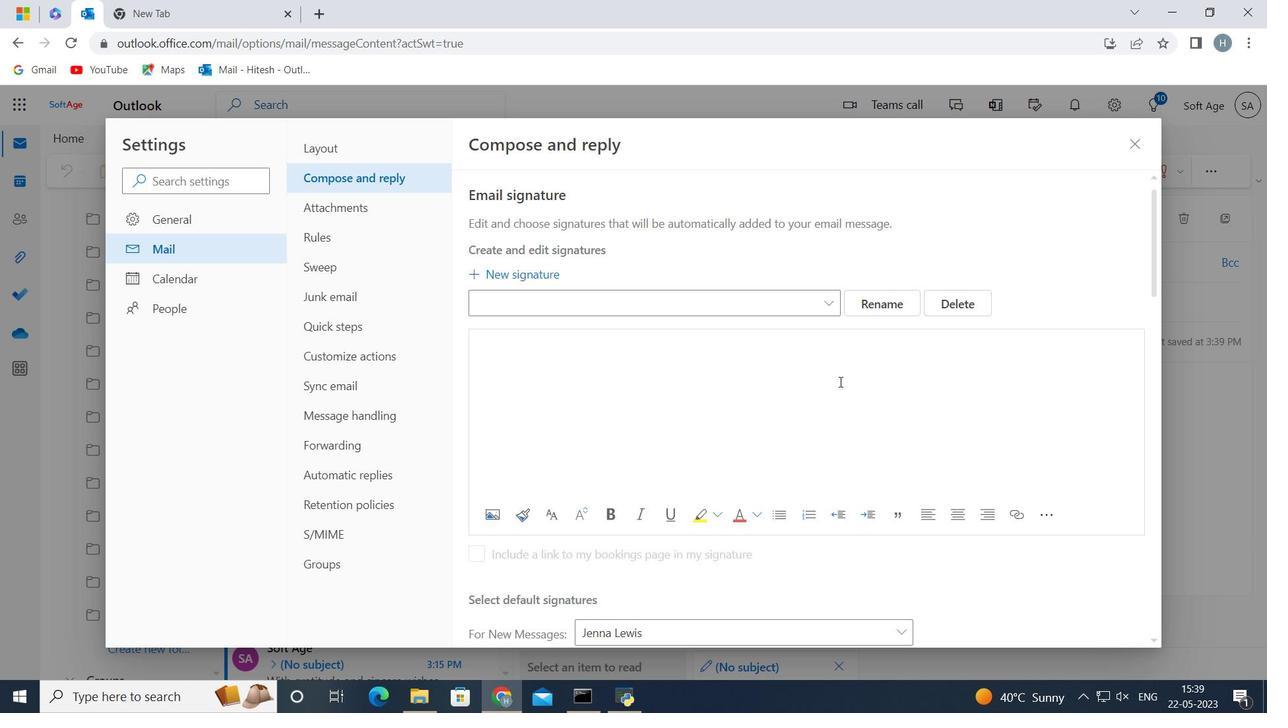 
Action: Mouse scrolled (838, 375) with delta (0, 0)
Screenshot: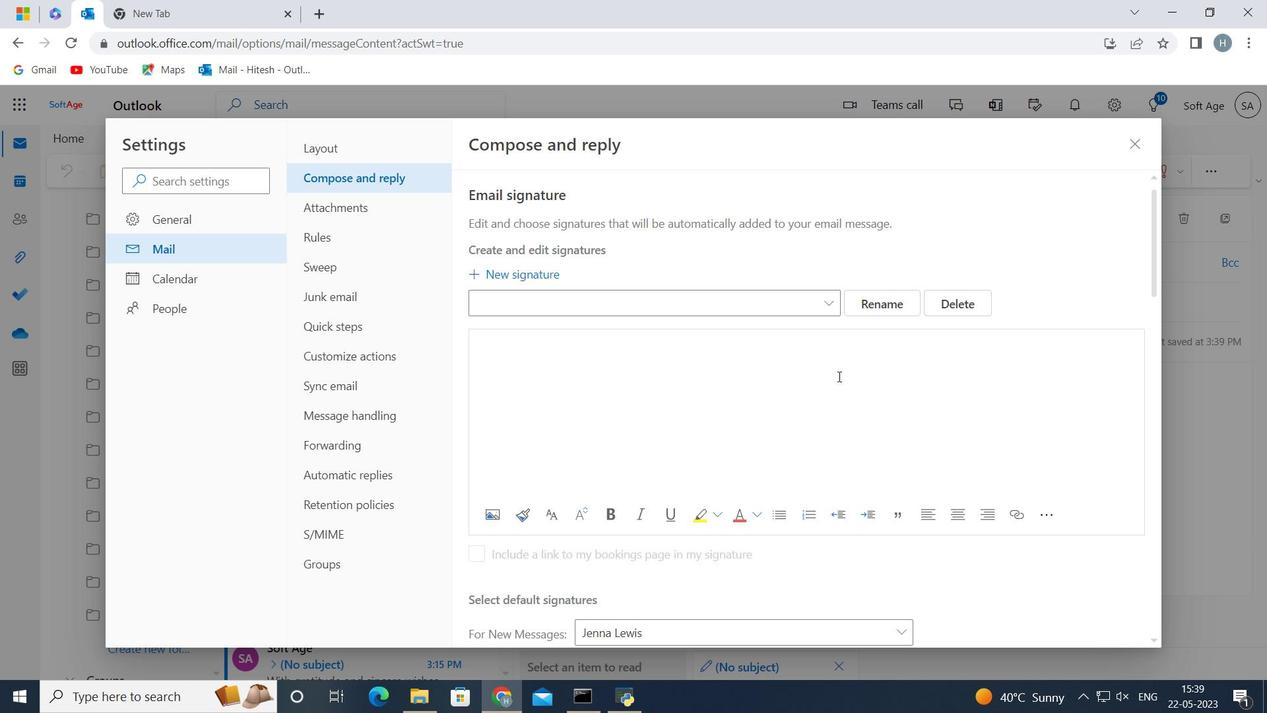
Action: Mouse scrolled (838, 375) with delta (0, 0)
Screenshot: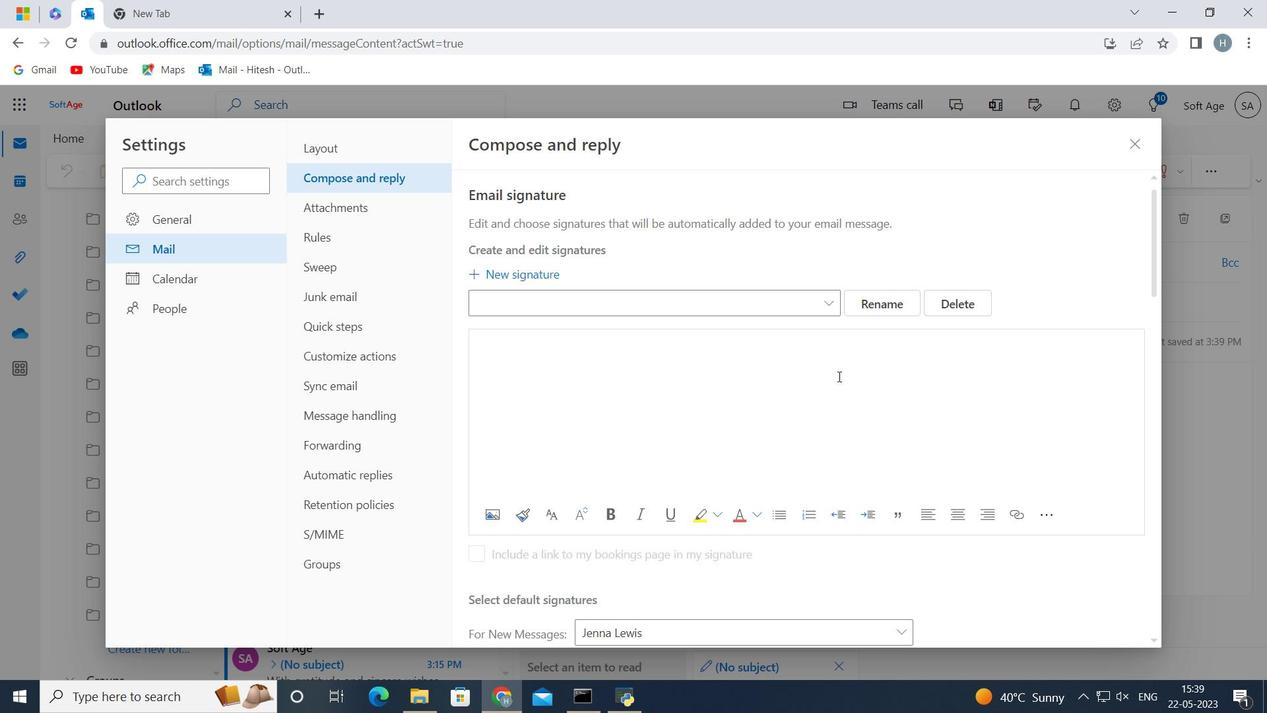 
Action: Mouse moved to (833, 460)
Screenshot: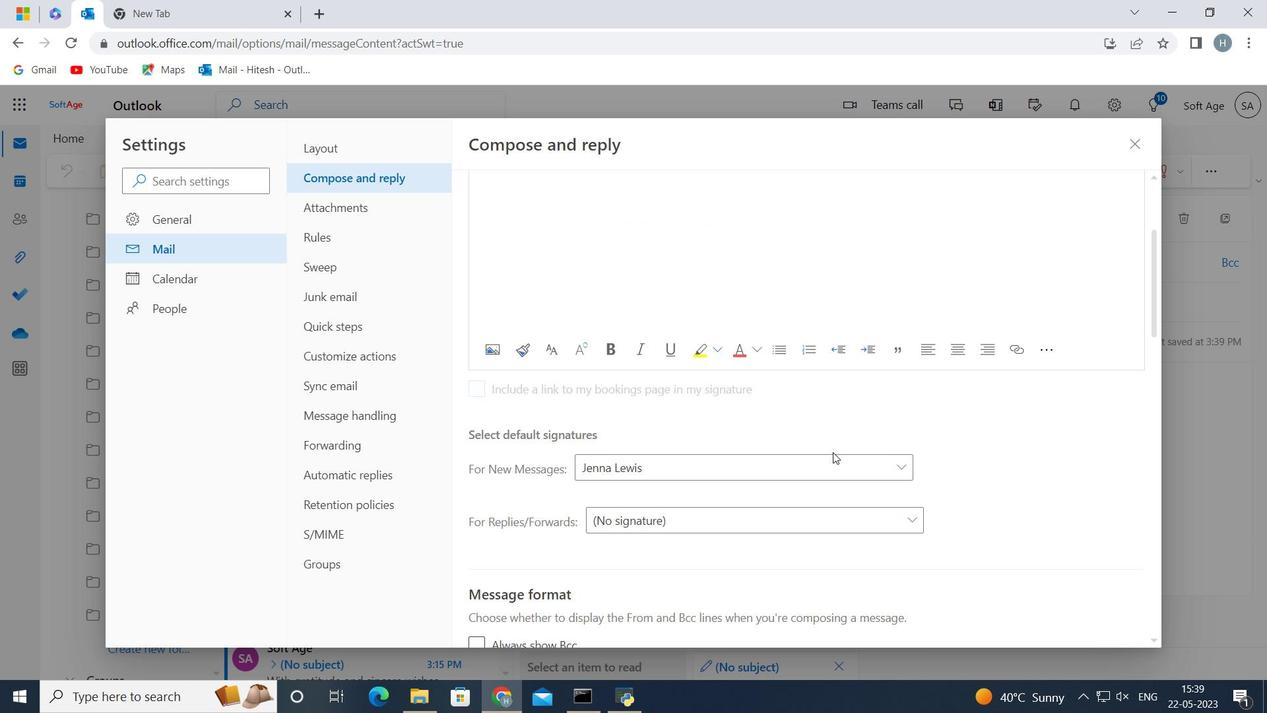 
Action: Mouse pressed left at (833, 460)
Screenshot: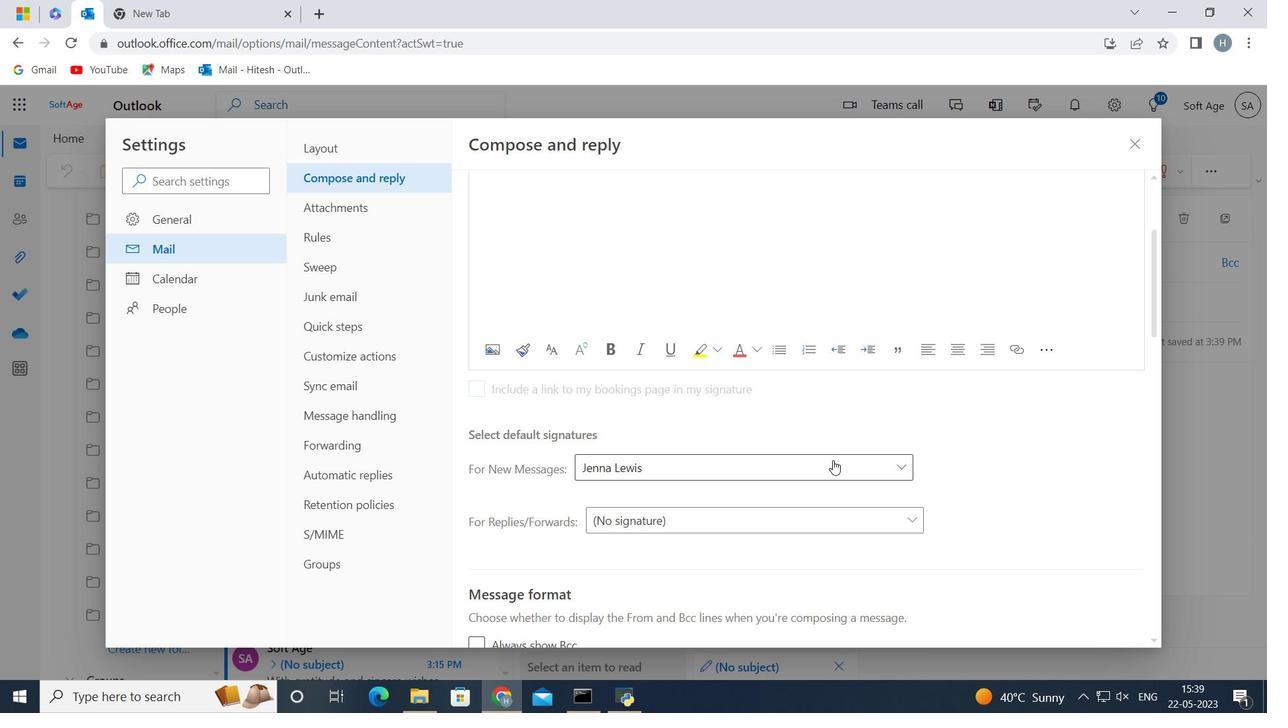 
Action: Mouse moved to (986, 654)
Screenshot: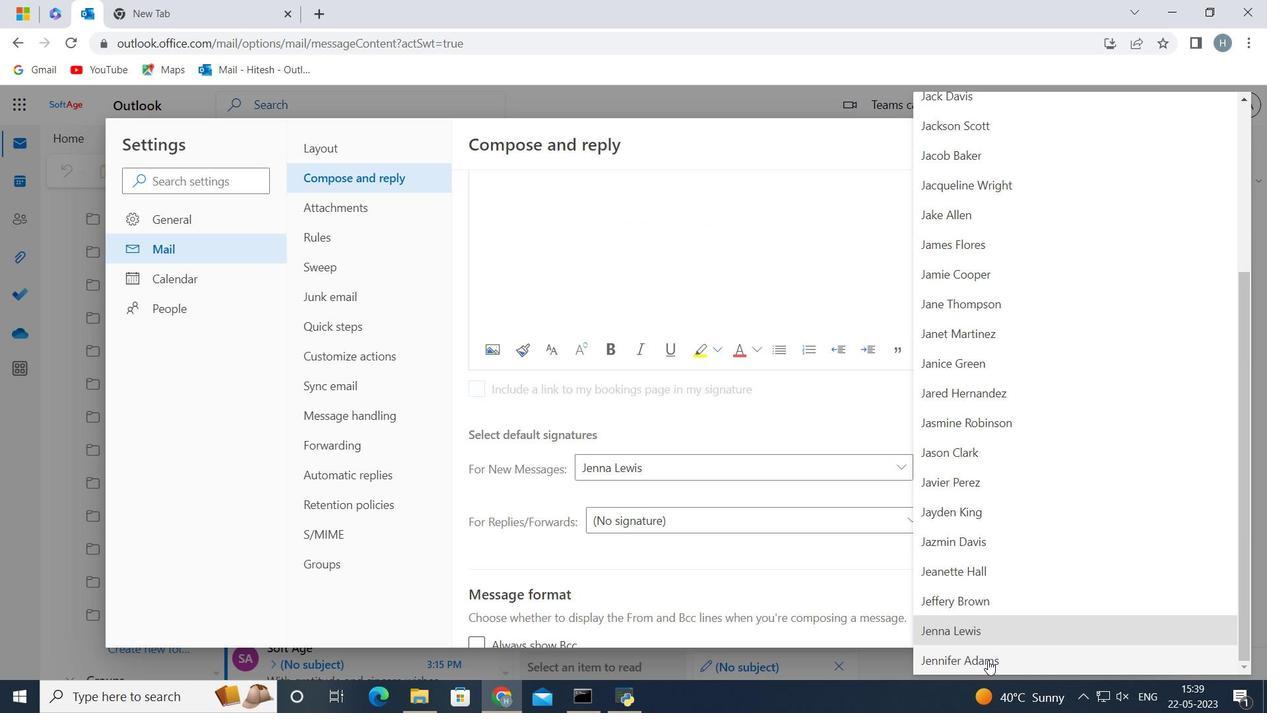 
Action: Mouse pressed left at (986, 654)
Screenshot: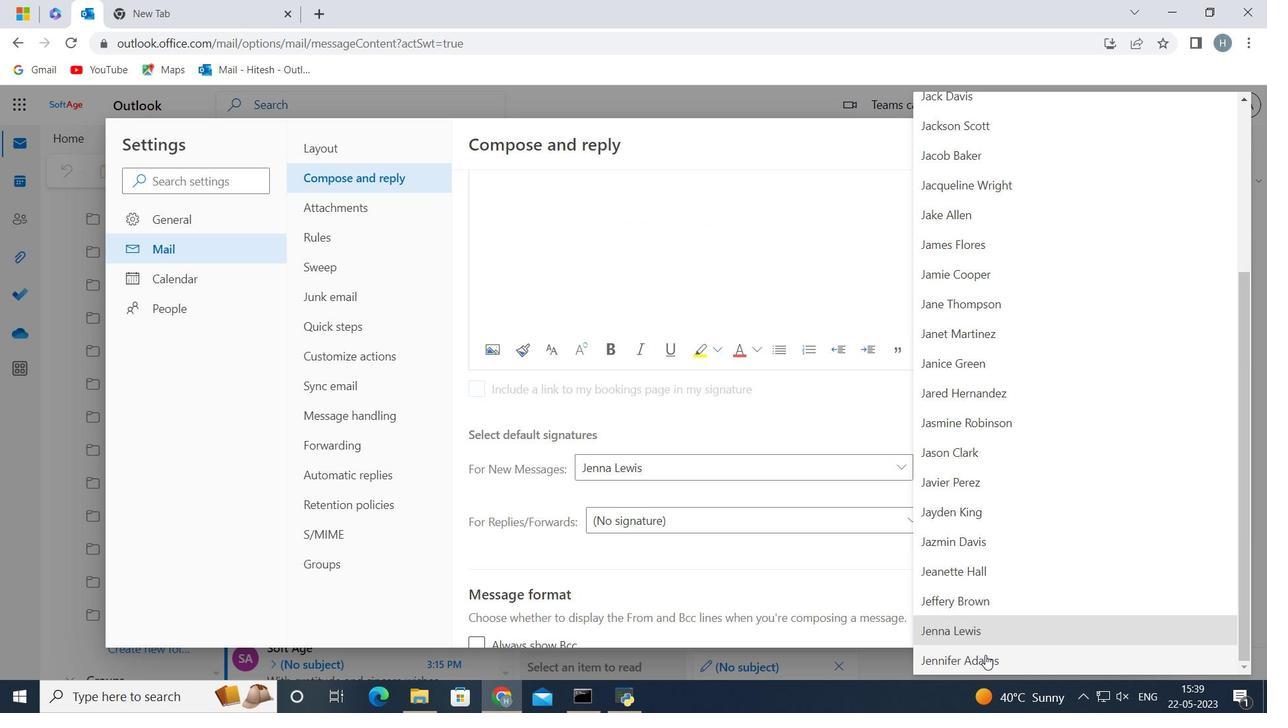 
Action: Mouse moved to (1027, 620)
Screenshot: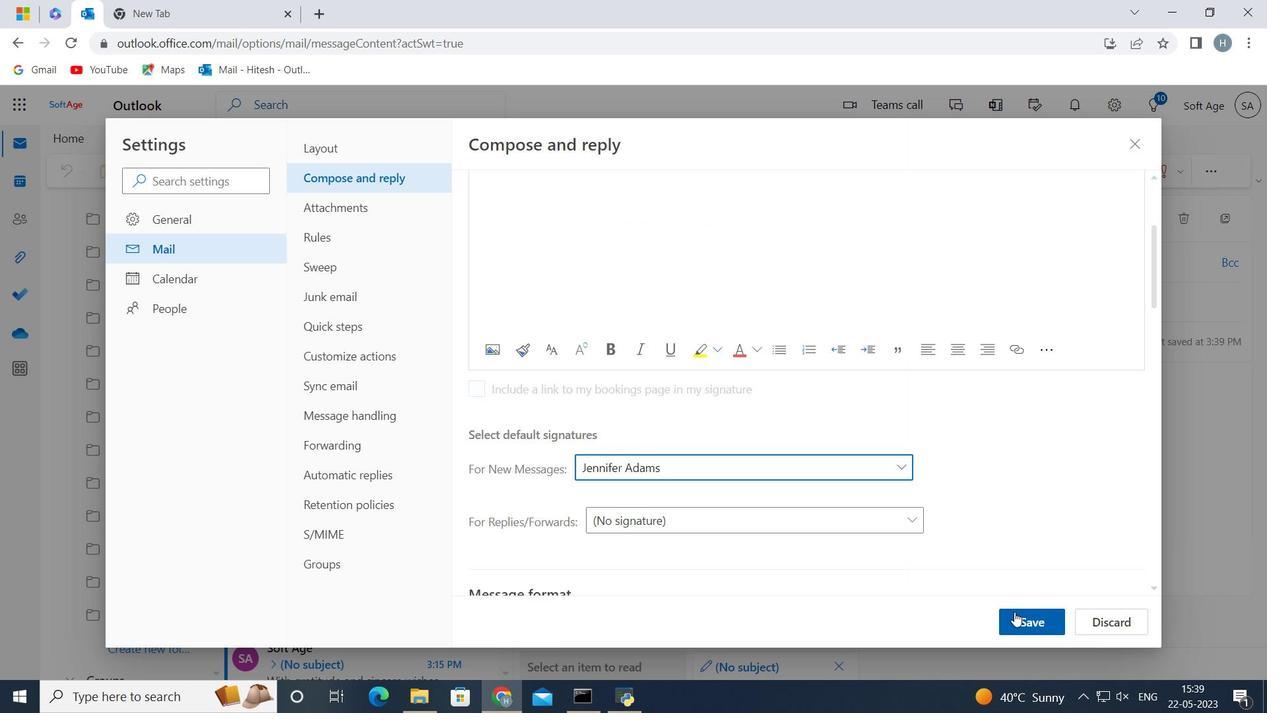 
Action: Mouse pressed left at (1027, 620)
Screenshot: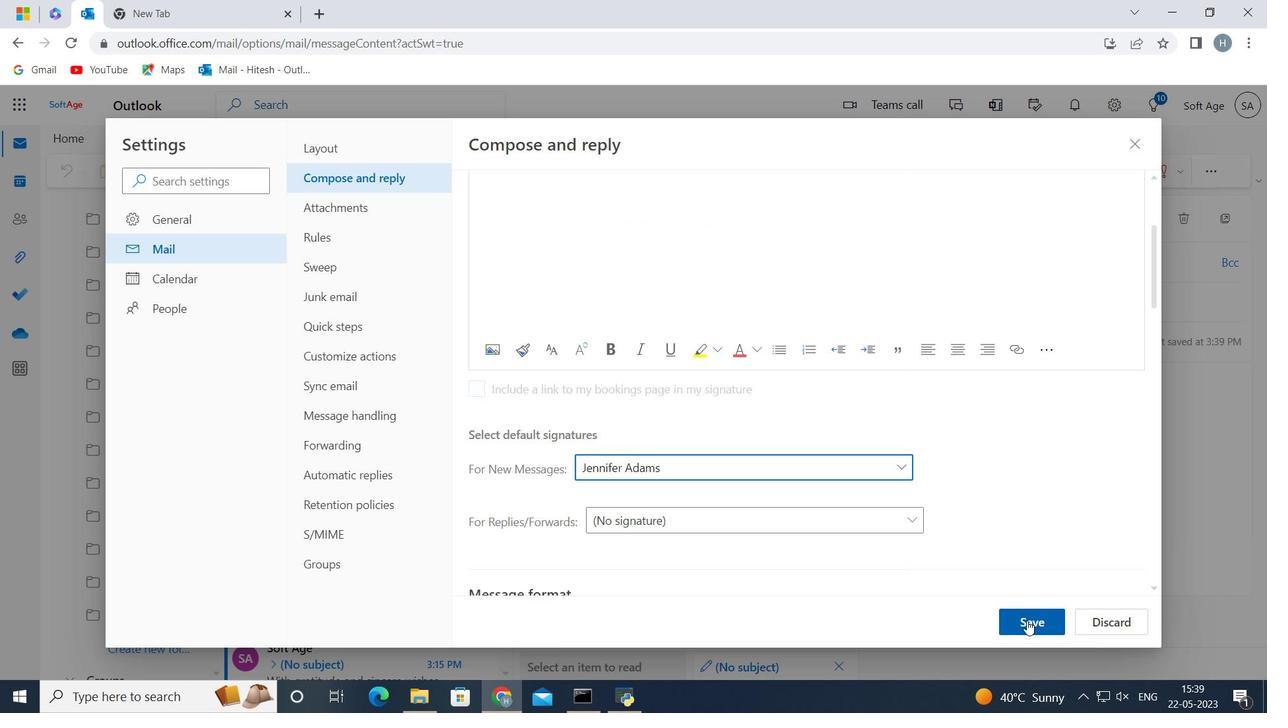 
Action: Mouse moved to (1134, 143)
Screenshot: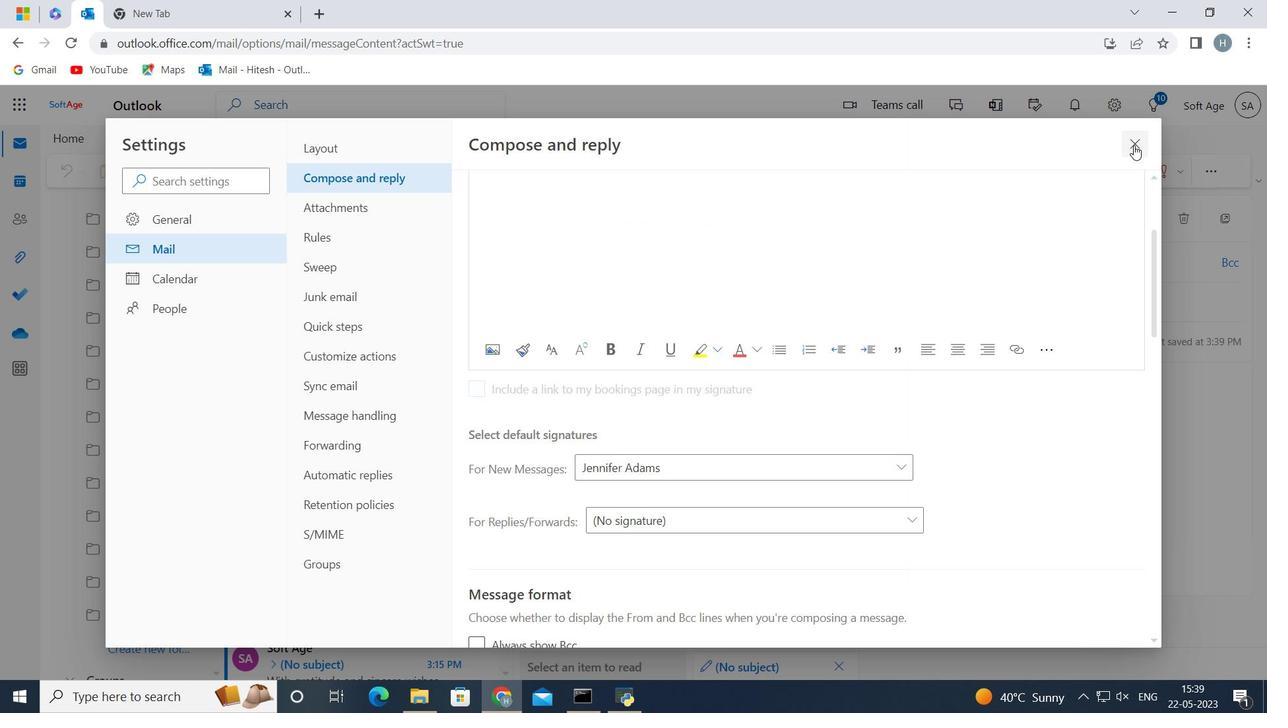 
Action: Mouse pressed left at (1134, 143)
Screenshot: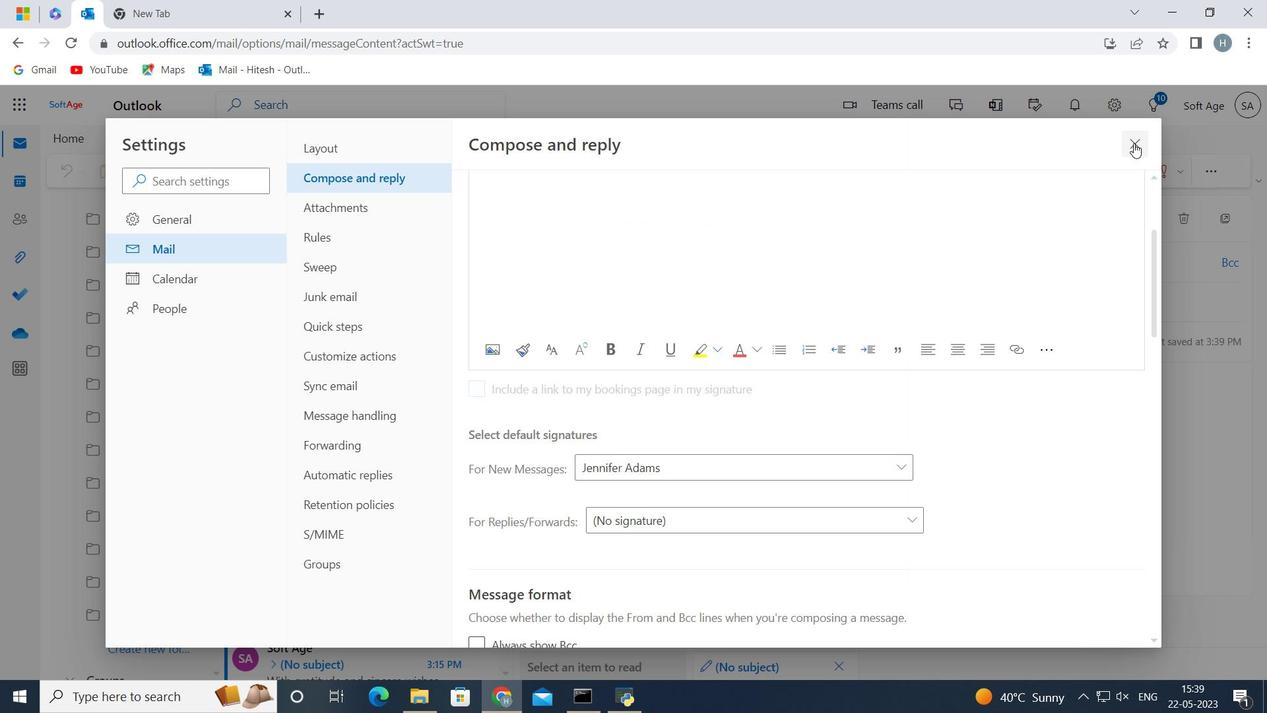 
Action: Mouse moved to (613, 419)
Screenshot: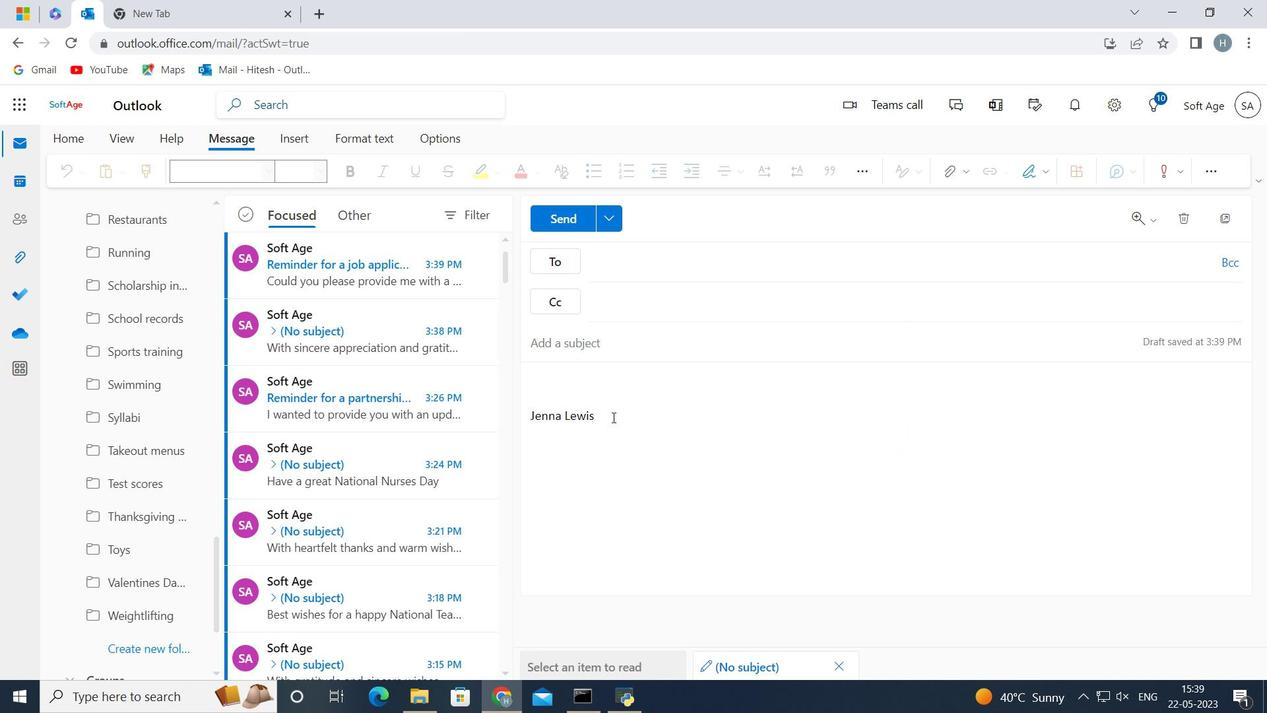 
Action: Mouse pressed left at (613, 419)
Screenshot: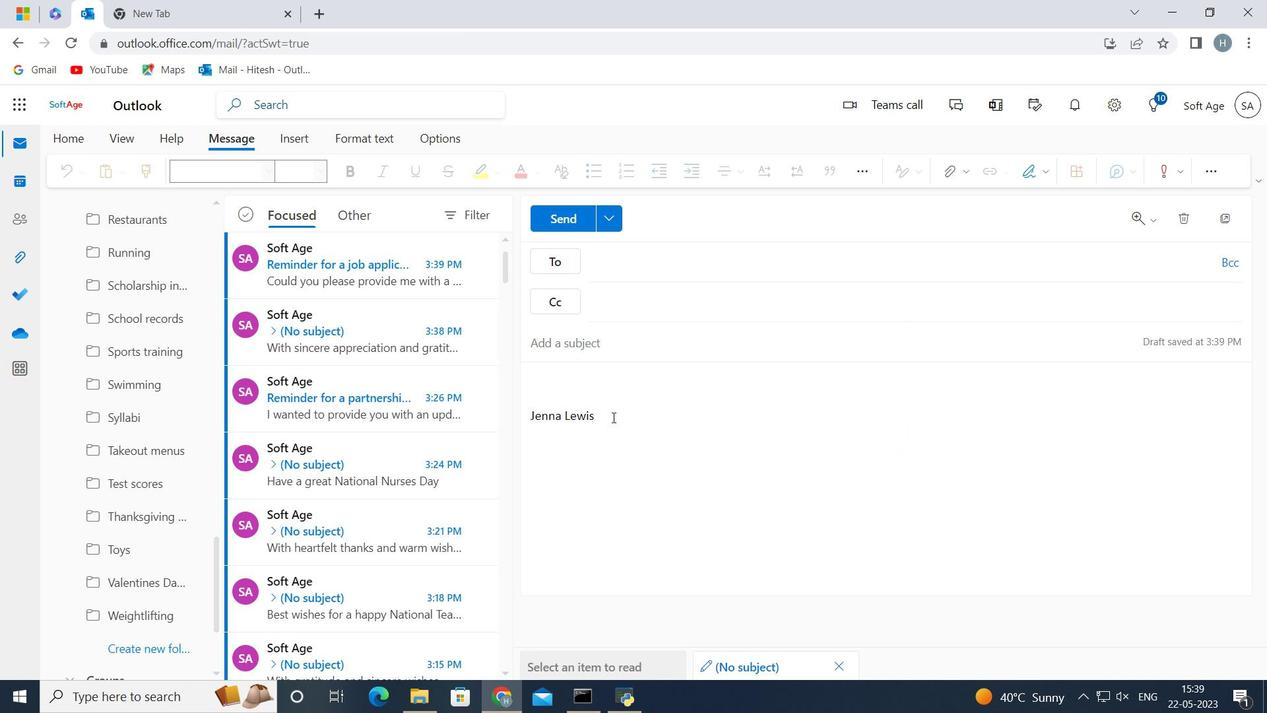
Action: Key pressed <Key.backspace><Key.backspace><Key.backspace><Key.backspace><Key.backspace><Key.backspace><Key.backspace><Key.backspace><Key.backspace><Key.backspace><Key.backspace><Key.backspace><Key.backspace><Key.backspace><Key.backspace><Key.backspace><Key.backspace><Key.backspace><Key.backspace><Key.backspace><Key.backspace><Key.backspace><Key.shift>Best<Key.space>wishes<Key.space>for<Key.space>a<Key.space>happy<Key.space><Key.shift>National<Key.space><Key.shift>Nurses<Key.space><Key.shift>Day<Key.space>
Screenshot: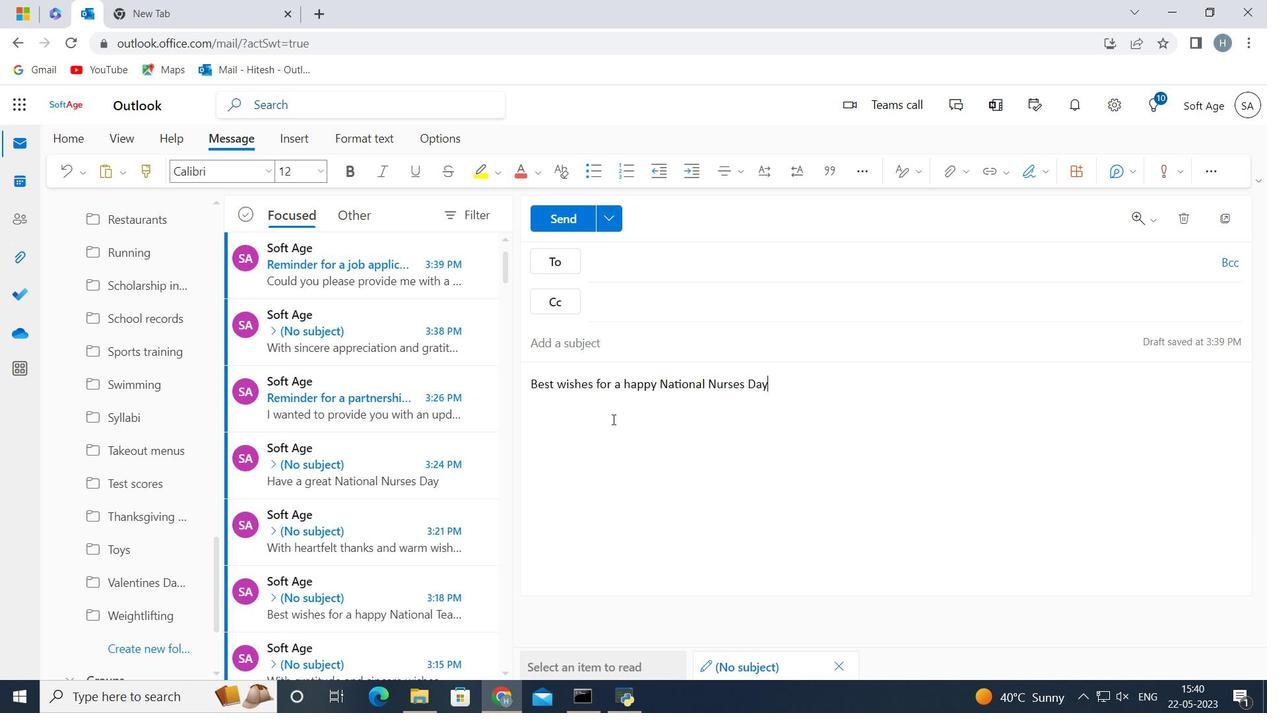 
Action: Mouse moved to (639, 264)
Screenshot: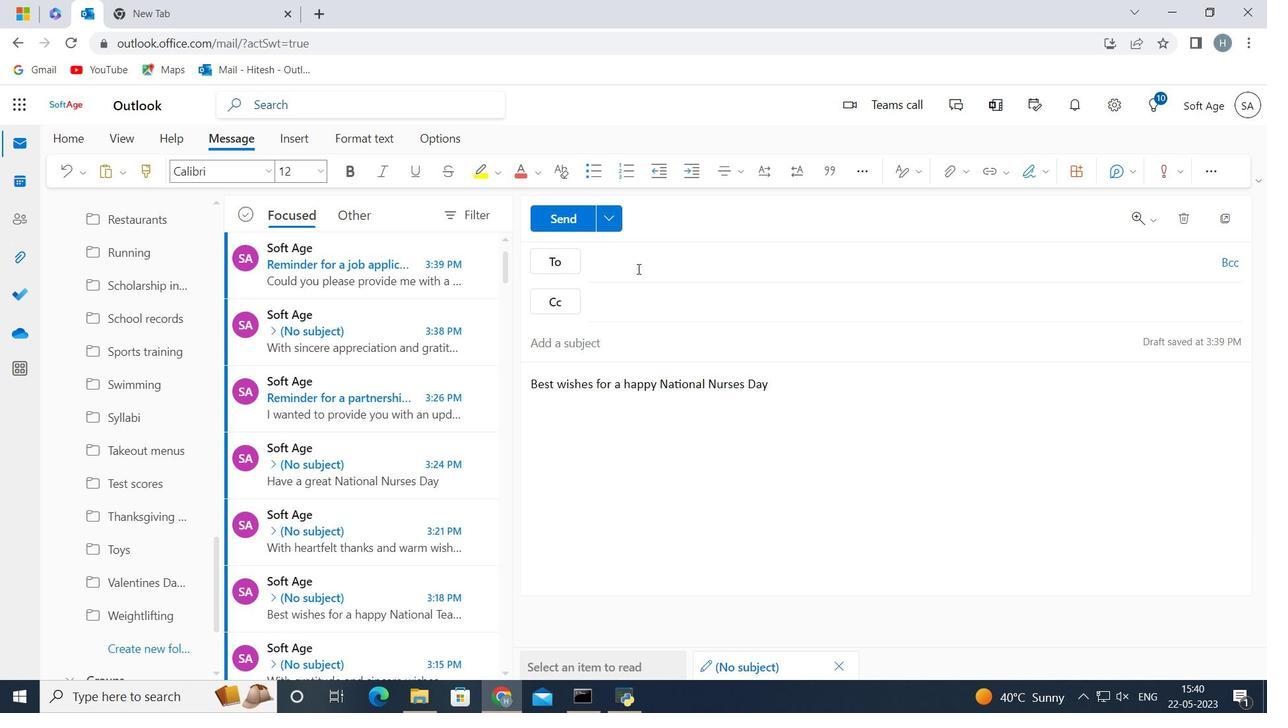 
Action: Mouse pressed left at (639, 264)
Screenshot: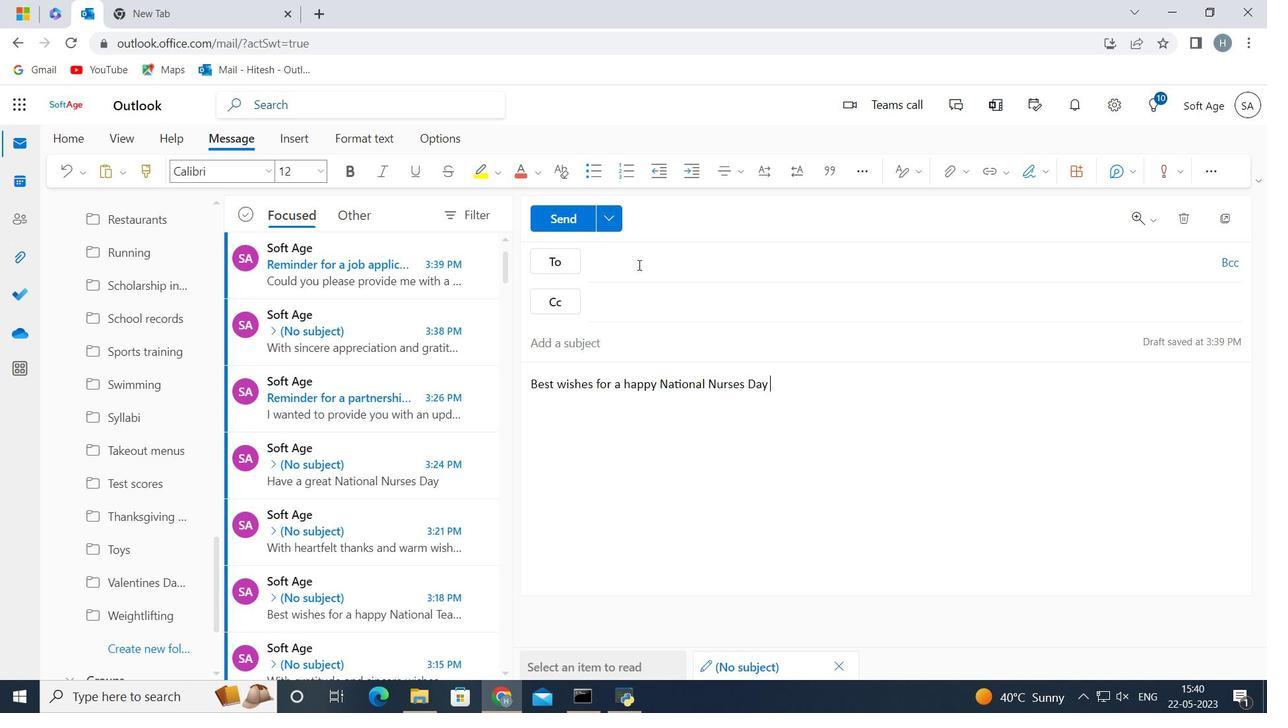 
Action: Key pressed softage.8<Key.shift>@softage.net
Screenshot: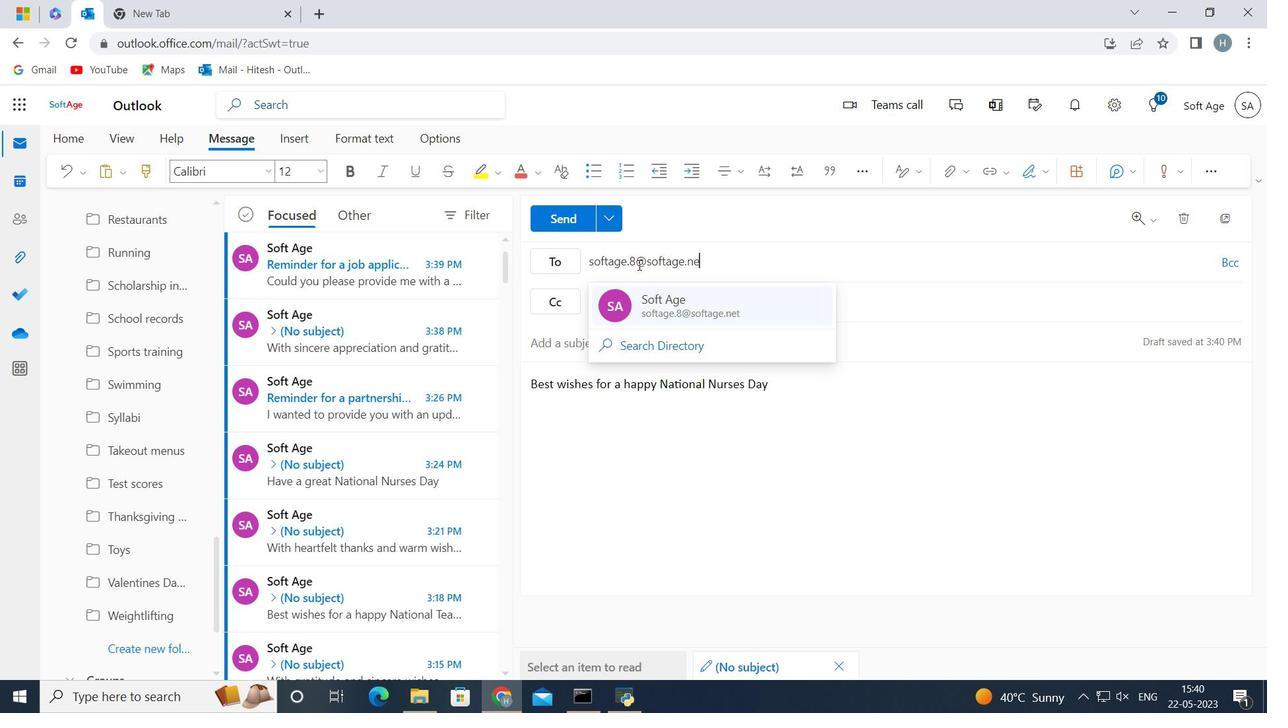 
Action: Mouse moved to (652, 301)
Screenshot: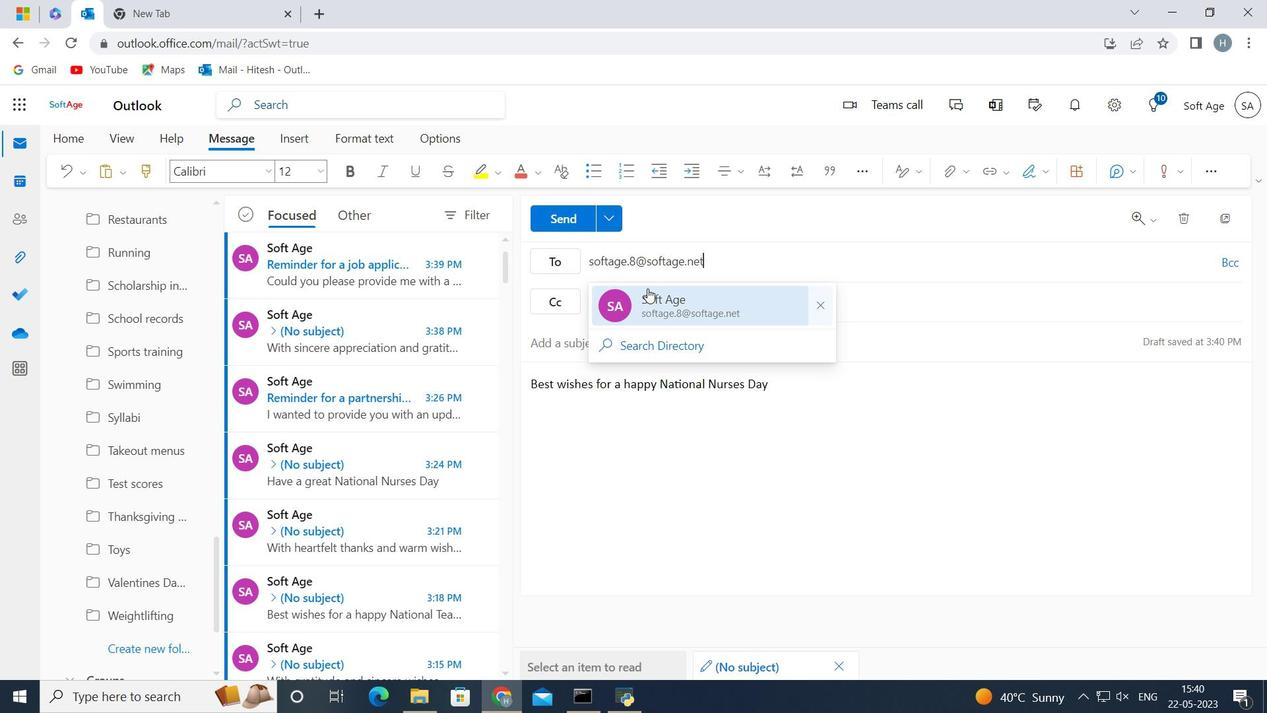 
Action: Mouse pressed left at (652, 301)
Screenshot: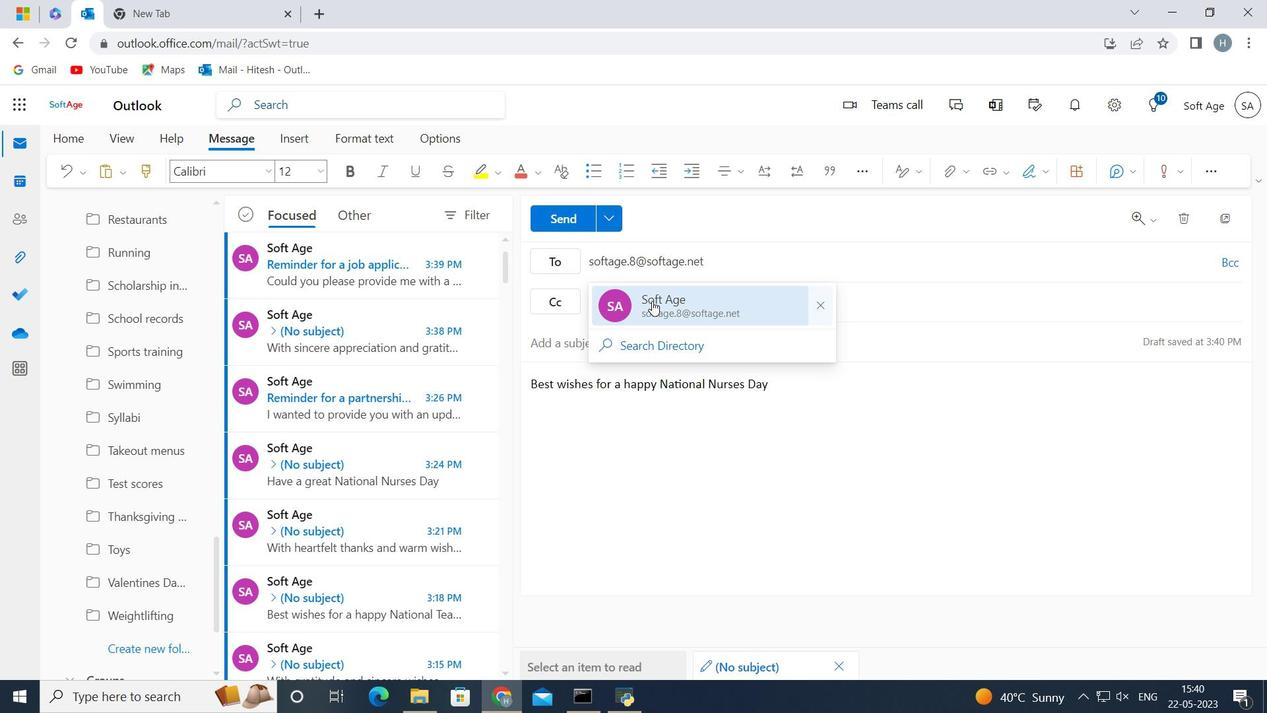 
Action: Mouse moved to (125, 639)
Screenshot: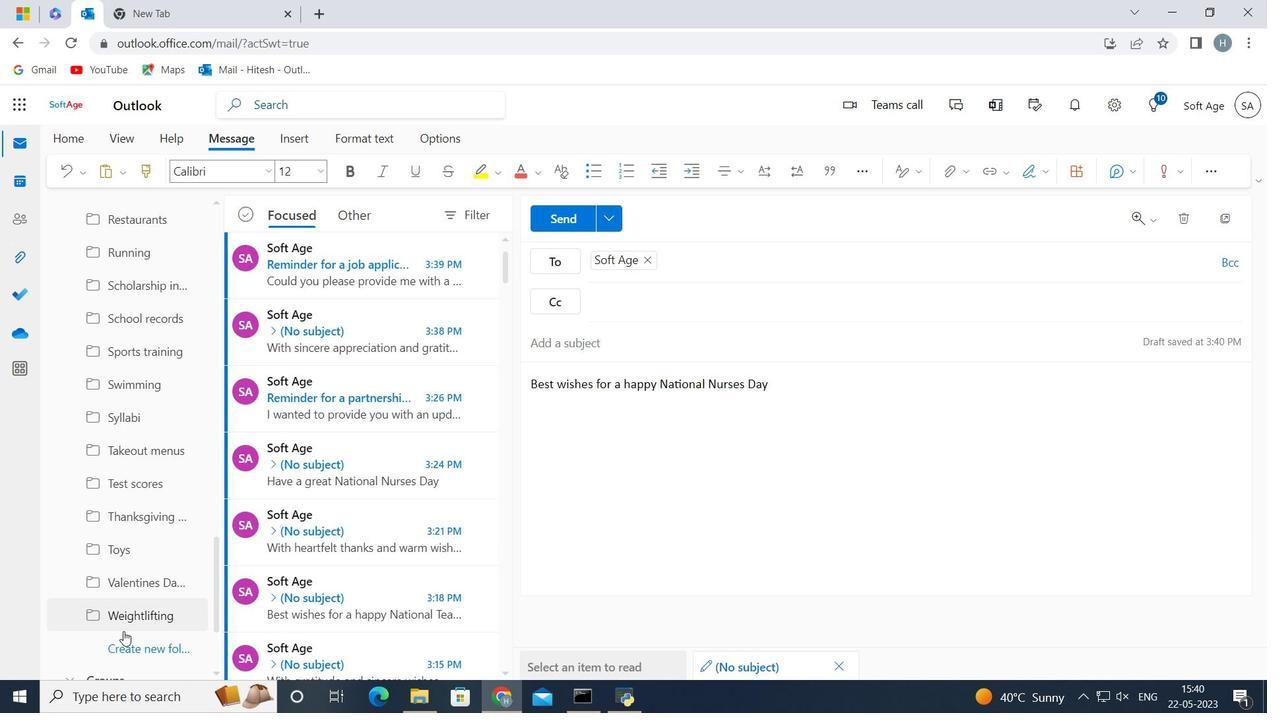 
Action: Mouse pressed left at (125, 639)
Screenshot: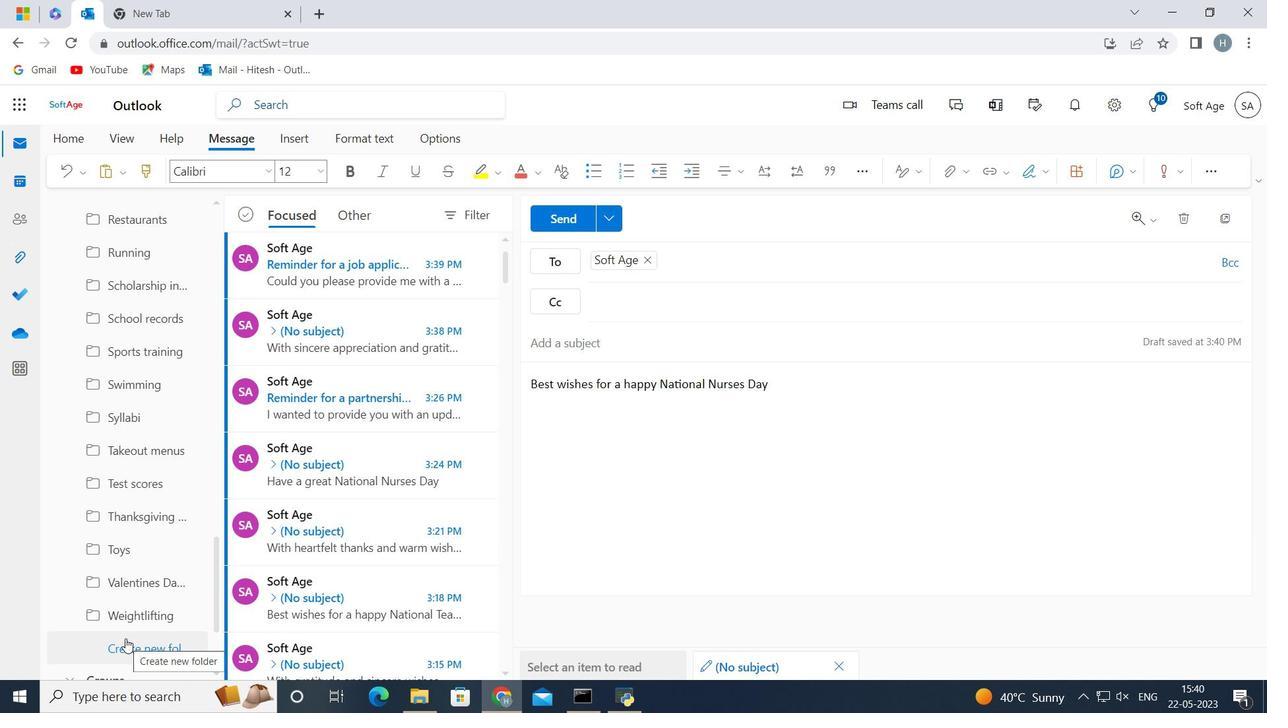 
Action: Key pressed <Key.shift><Key.shift><Key.shift><Key.shift>Financial<Key.space>aid
Screenshot: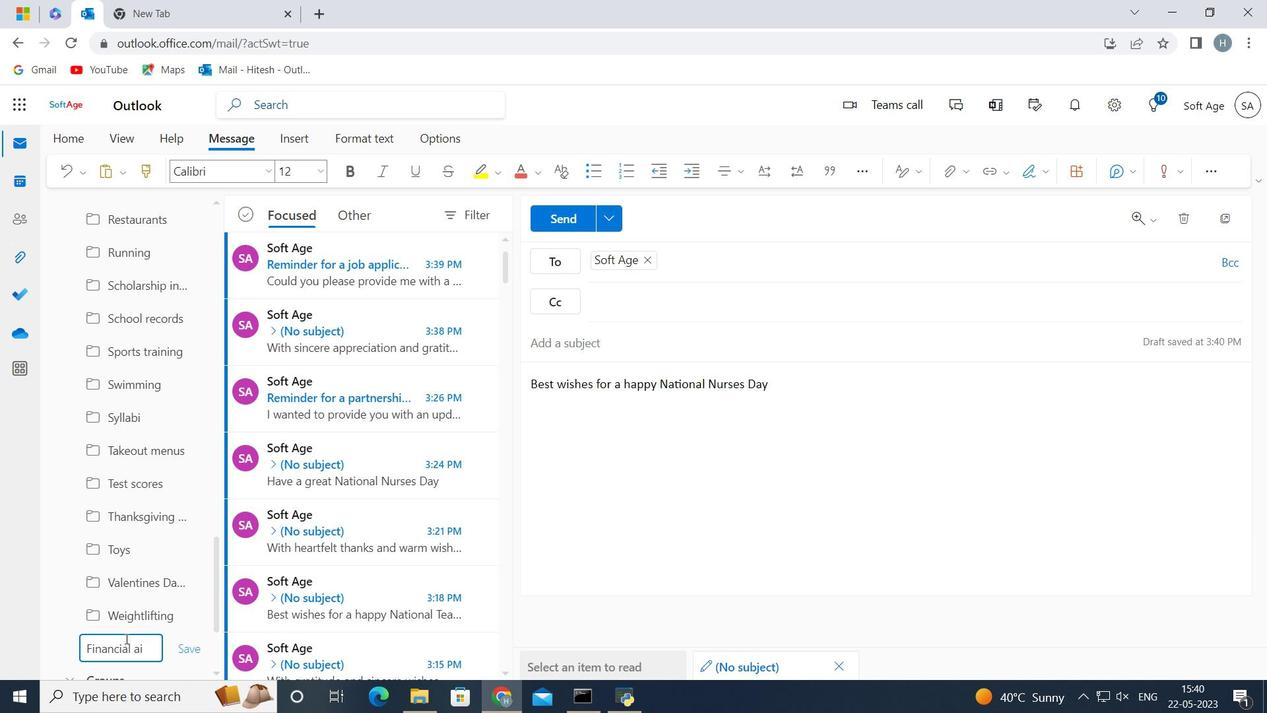 
Action: Mouse moved to (185, 646)
Screenshot: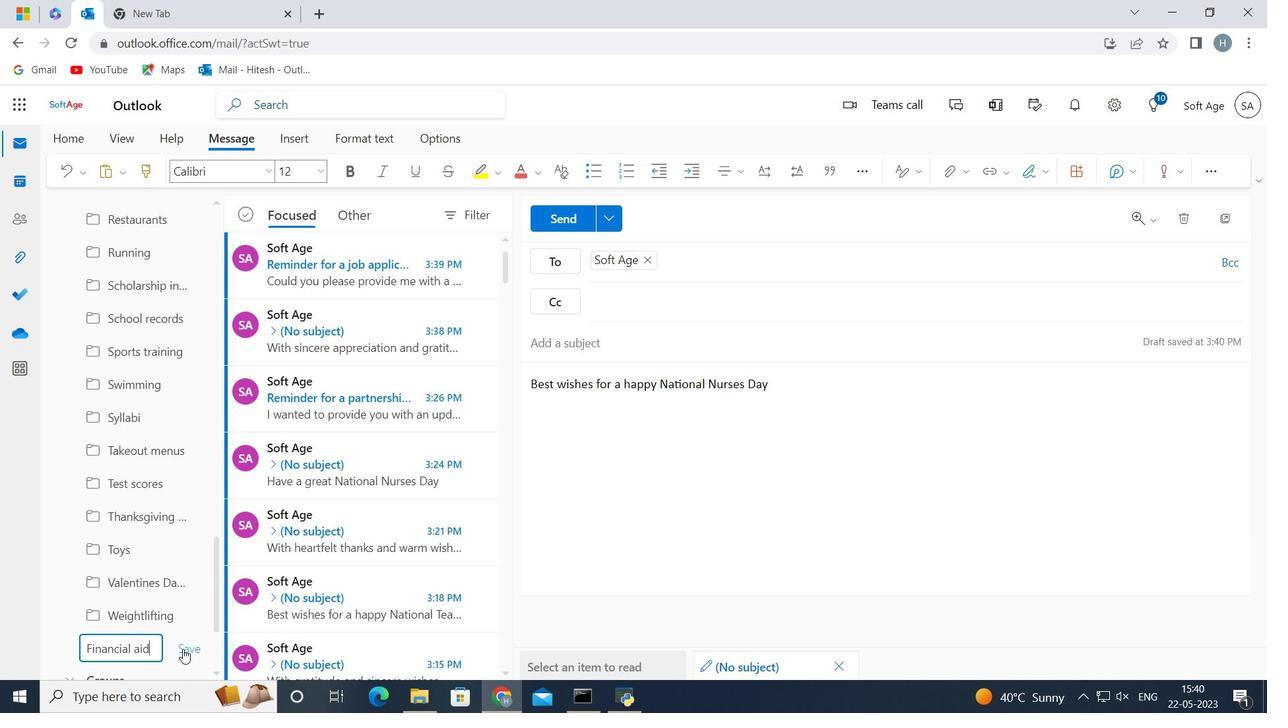 
Action: Mouse pressed left at (185, 646)
Screenshot: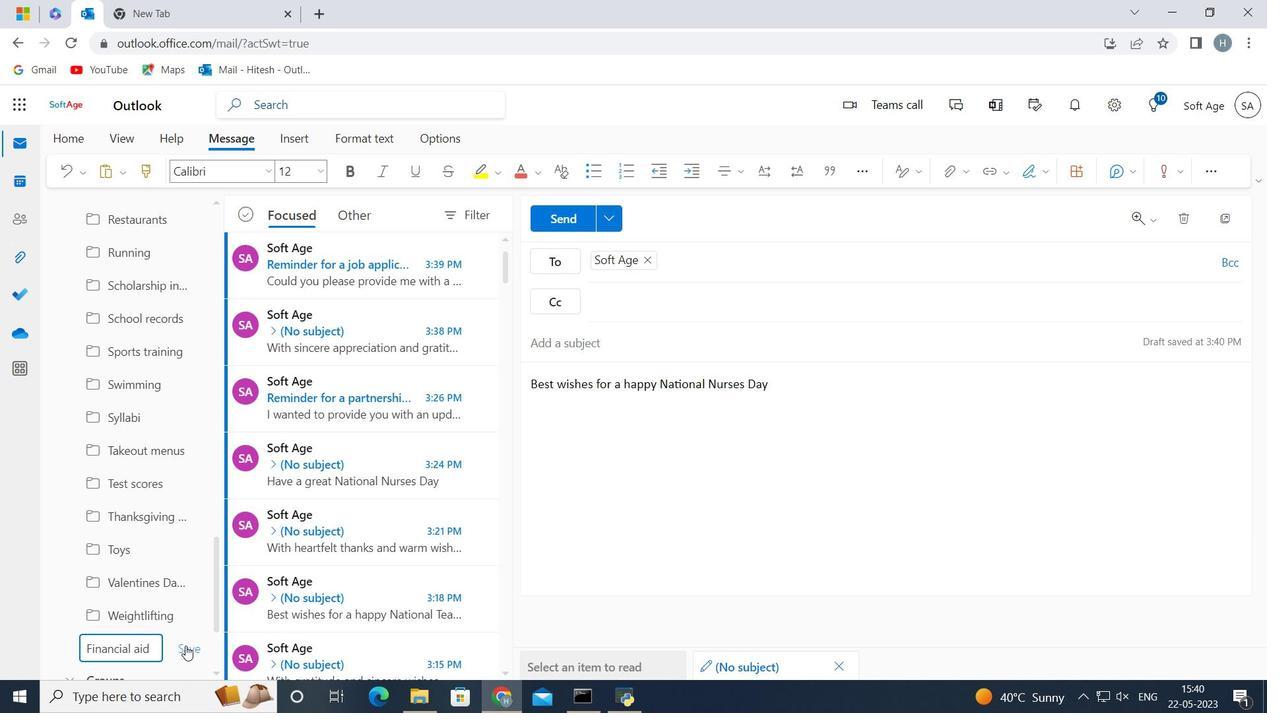 
Action: Mouse moved to (564, 221)
Screenshot: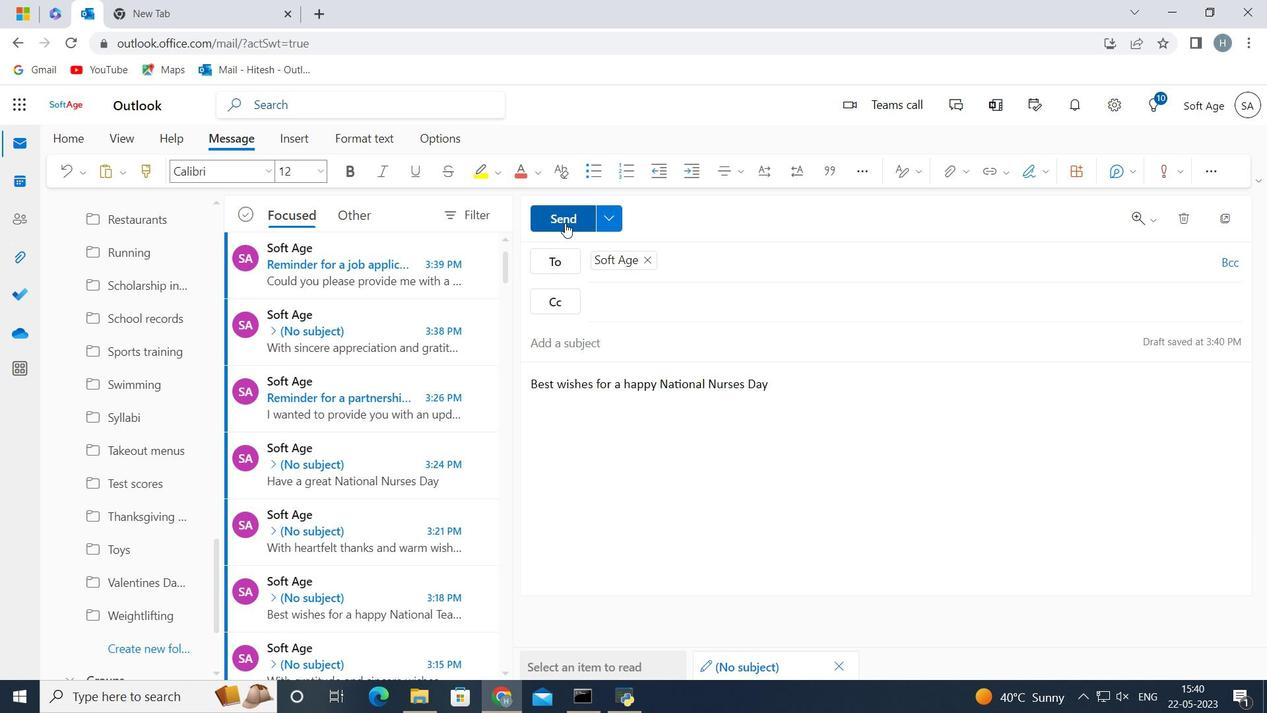 
Action: Mouse pressed left at (564, 221)
Screenshot: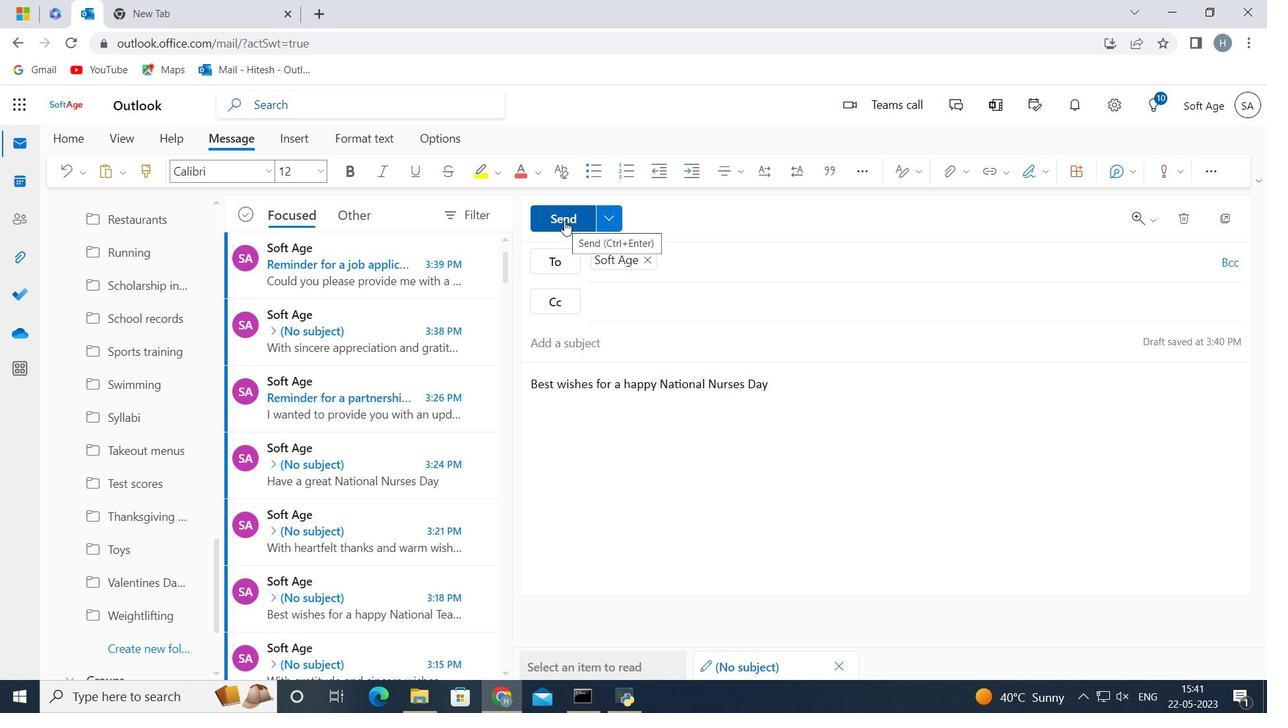 
Action: Mouse moved to (629, 427)
Screenshot: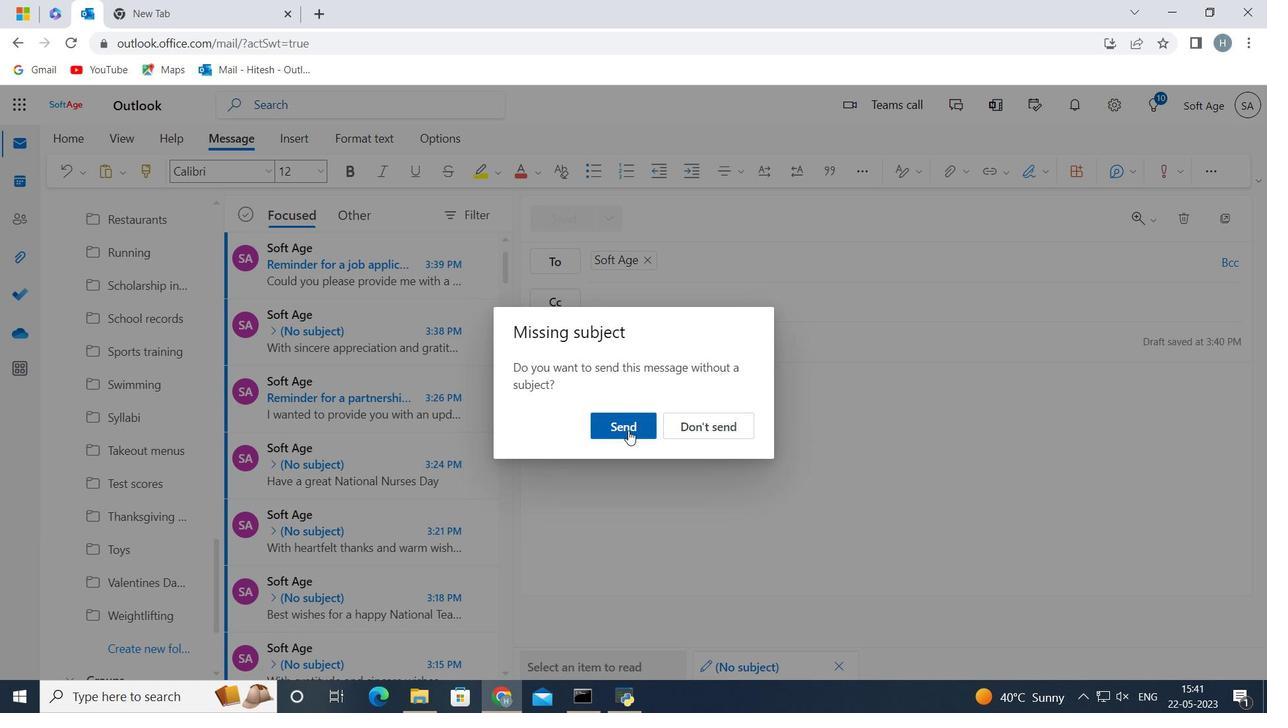 
Action: Mouse pressed left at (629, 427)
Screenshot: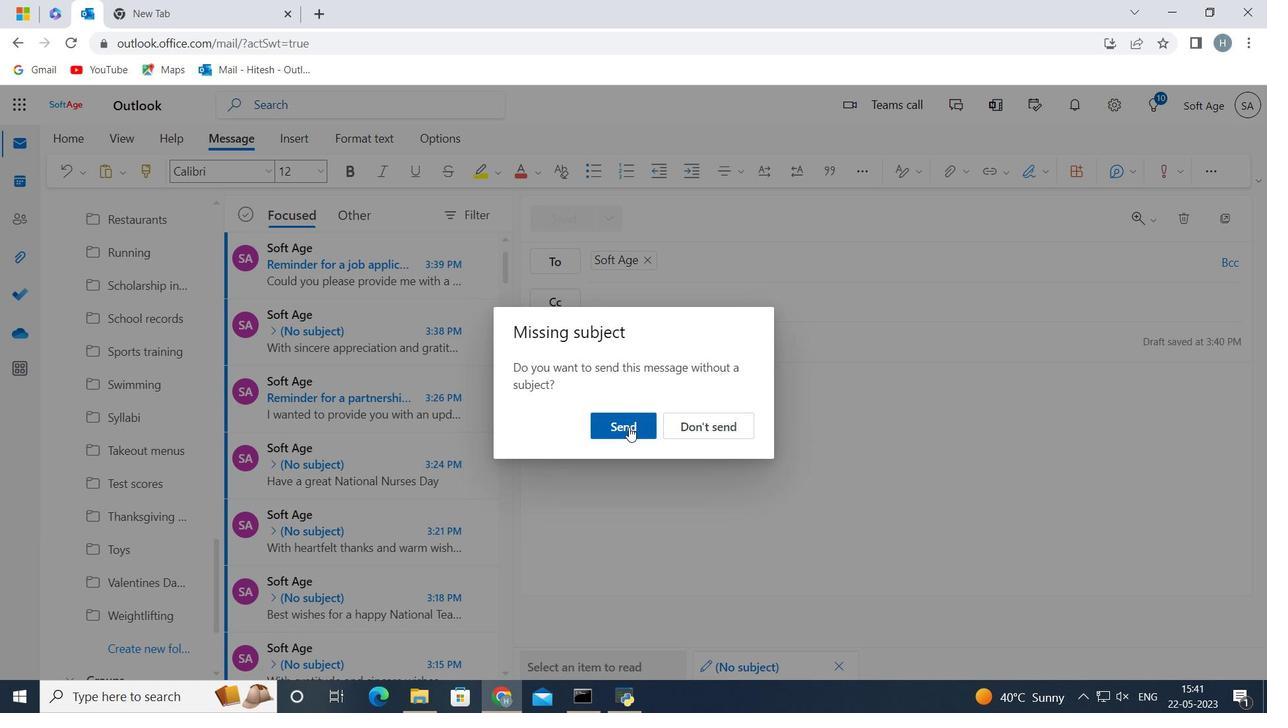 
